 Task: Look for space in Tulsīpur, India from 5th July, 2023 to 11th July, 2023 for 2 adults in price range Rs.8000 to Rs.16000. Place can be entire place with 2 bedrooms having 2 beds and 1 bathroom. Property type can be house, flat, guest house. Booking option can be shelf check-in. Required host language is English.
Action: Mouse moved to (404, 73)
Screenshot: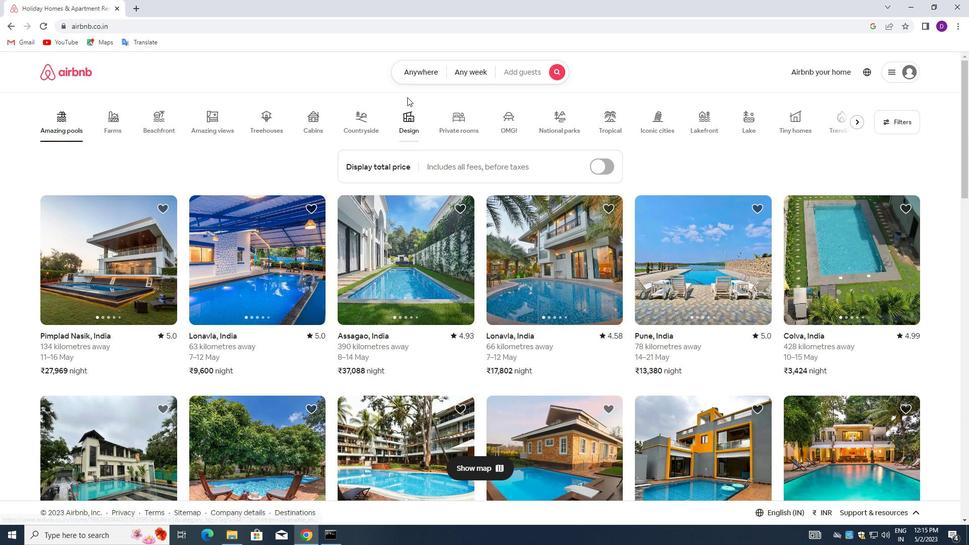 
Action: Mouse pressed left at (404, 73)
Screenshot: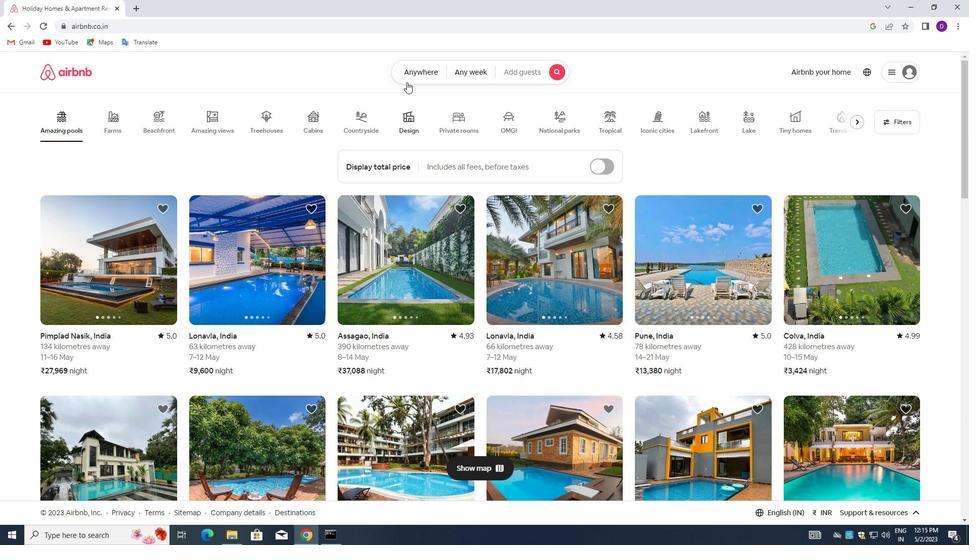 
Action: Mouse moved to (322, 113)
Screenshot: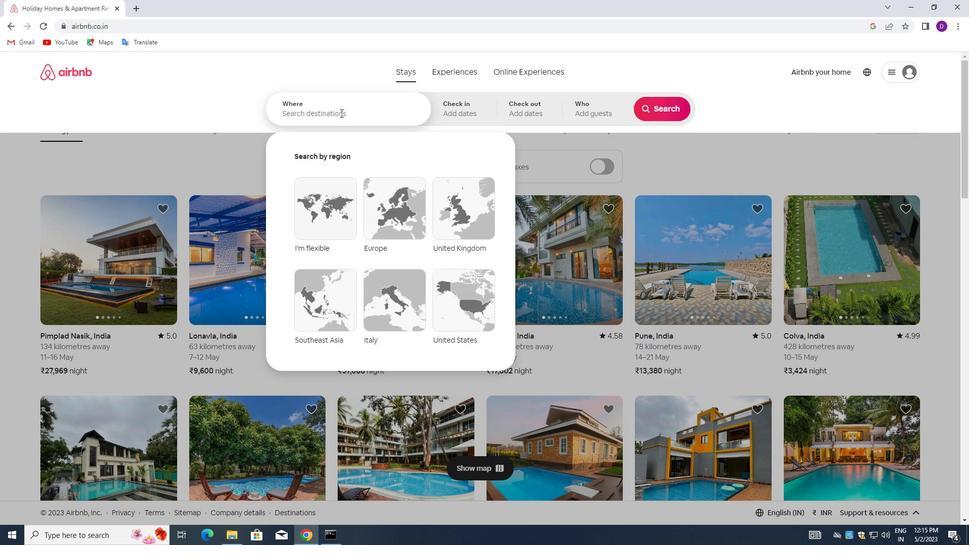 
Action: Mouse pressed left at (322, 113)
Screenshot: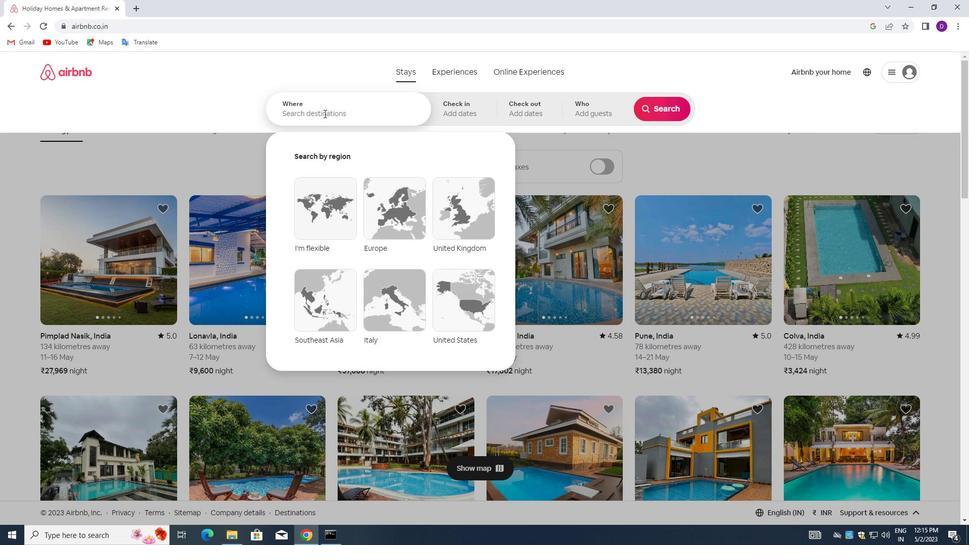 
Action: Key pressed <Key.shift_r>Tulsipur,<Key.space><Key.shift>INDIA<Key.enter>
Screenshot: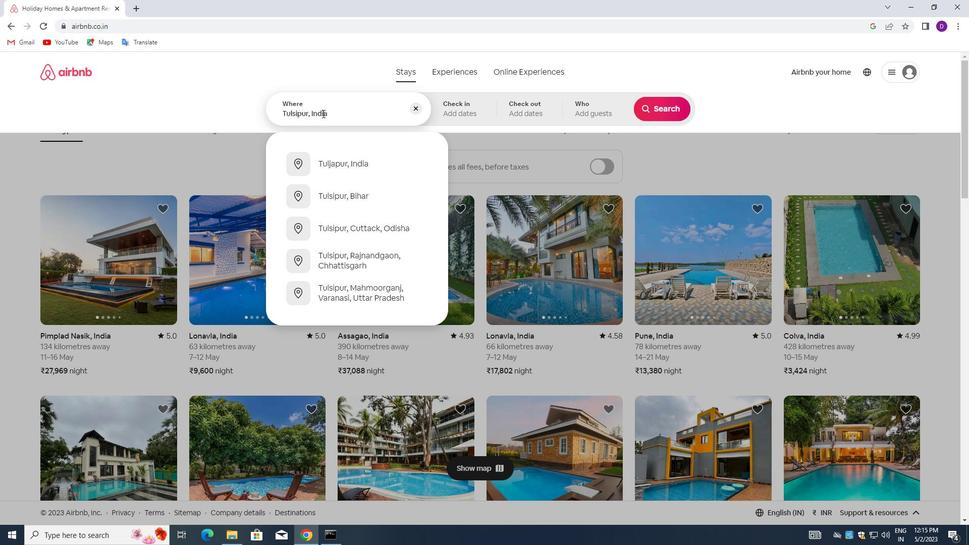 
Action: Mouse moved to (665, 192)
Screenshot: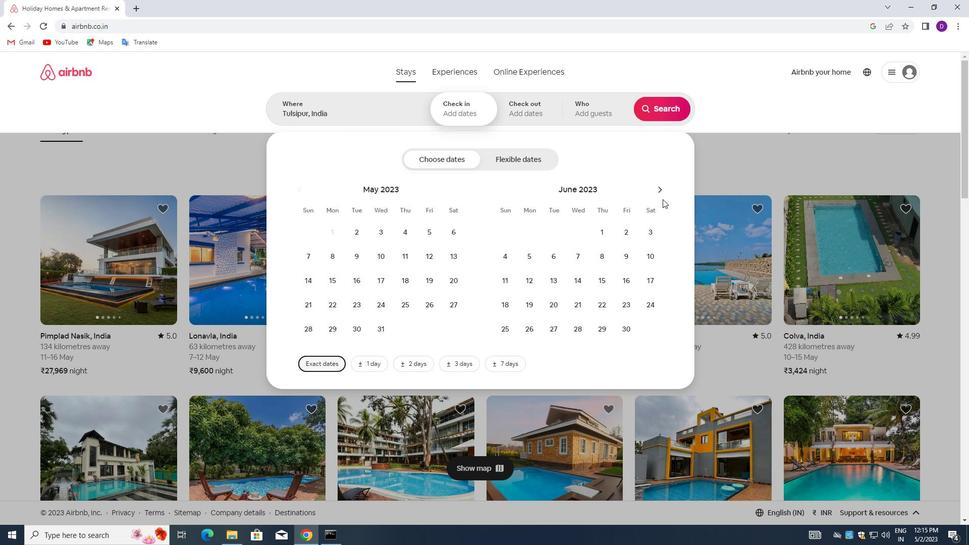 
Action: Mouse pressed left at (665, 192)
Screenshot: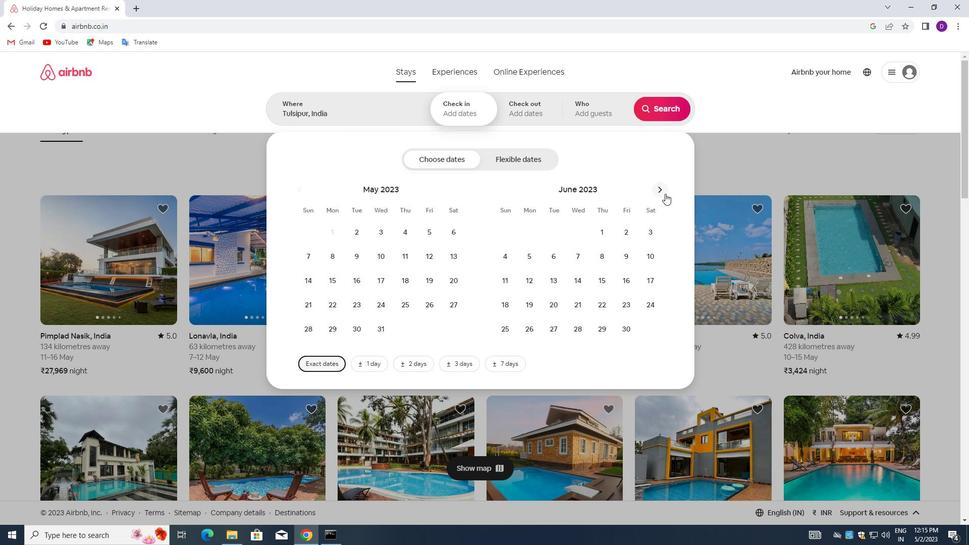
Action: Mouse moved to (582, 253)
Screenshot: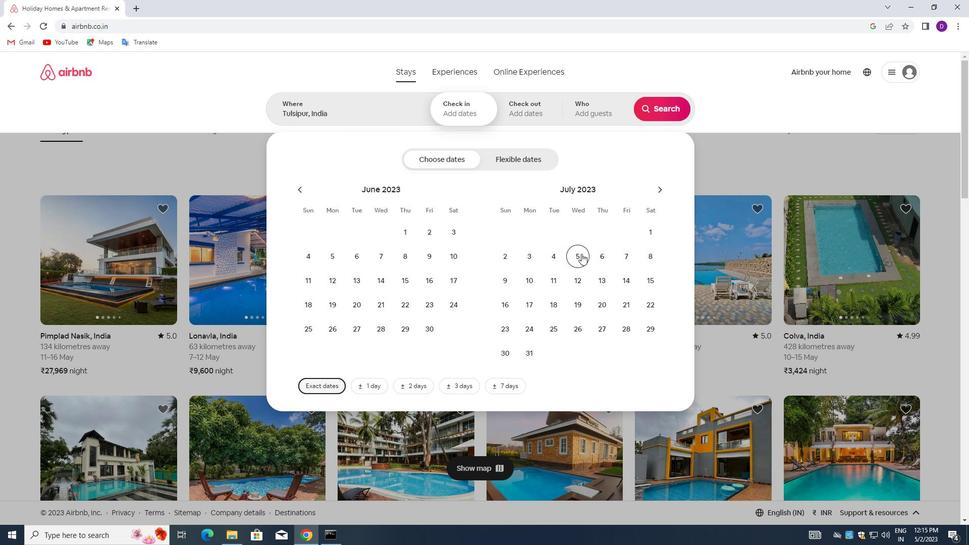 
Action: Mouse pressed left at (582, 253)
Screenshot: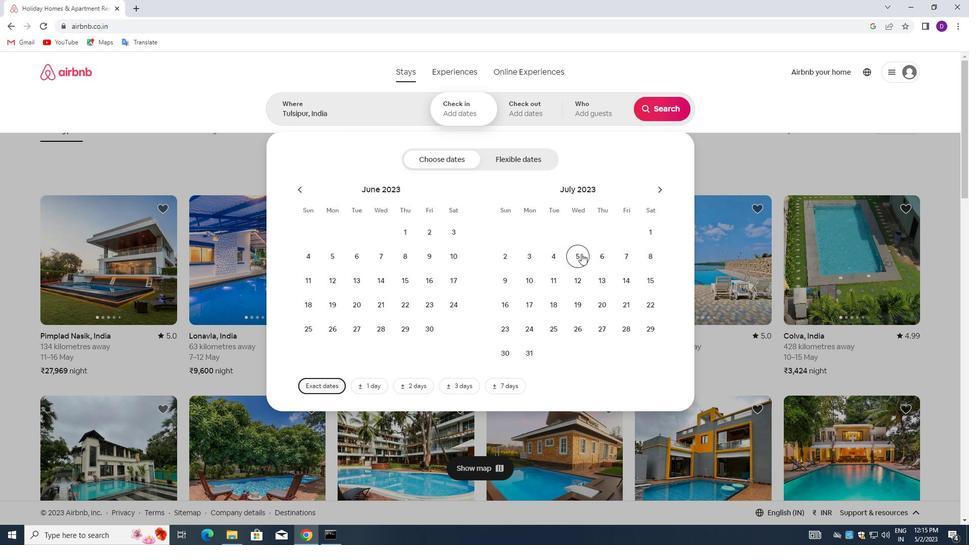 
Action: Mouse moved to (552, 281)
Screenshot: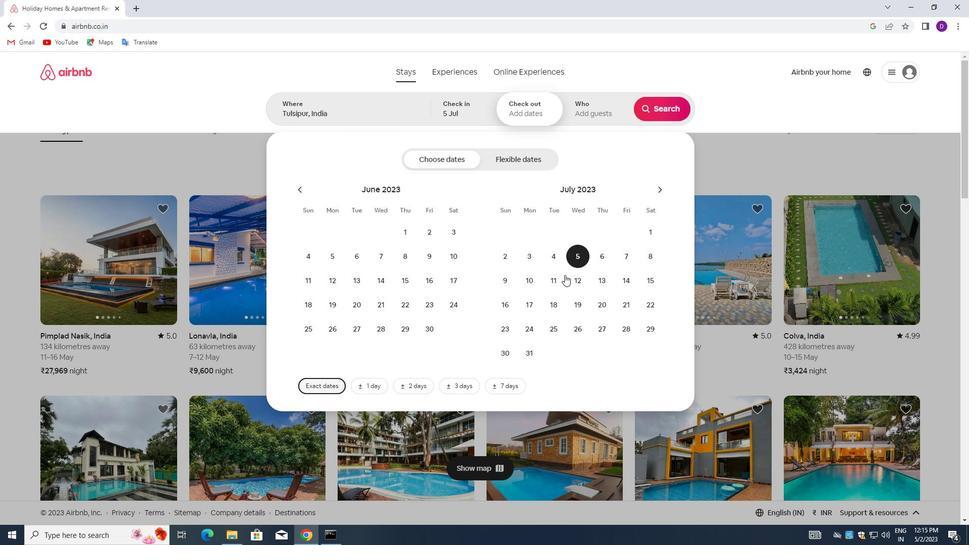 
Action: Mouse pressed left at (552, 281)
Screenshot: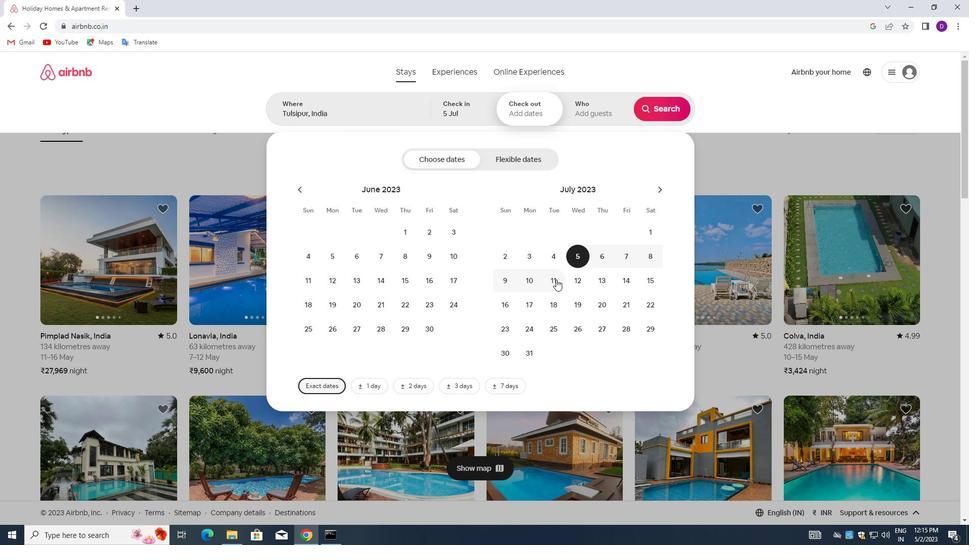 
Action: Mouse moved to (588, 111)
Screenshot: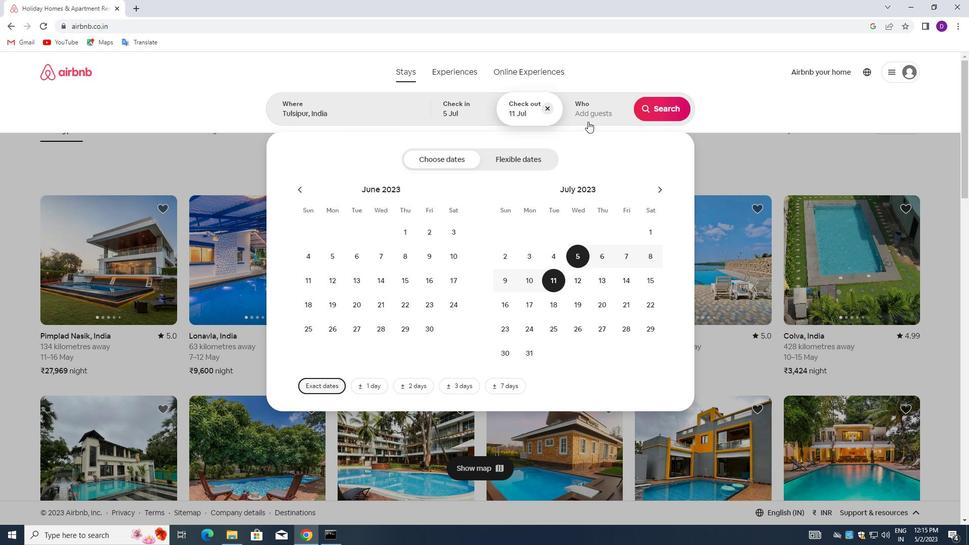 
Action: Mouse pressed left at (588, 111)
Screenshot: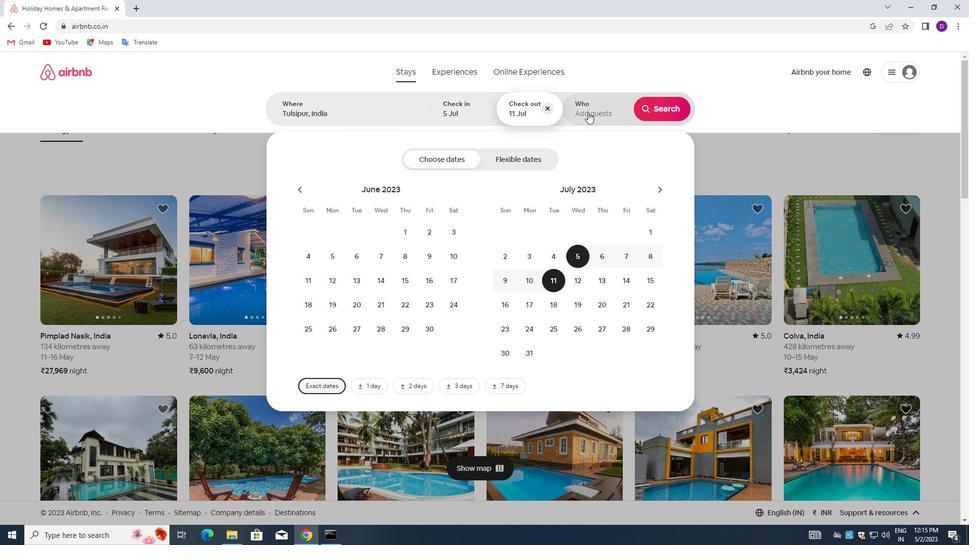 
Action: Mouse moved to (662, 162)
Screenshot: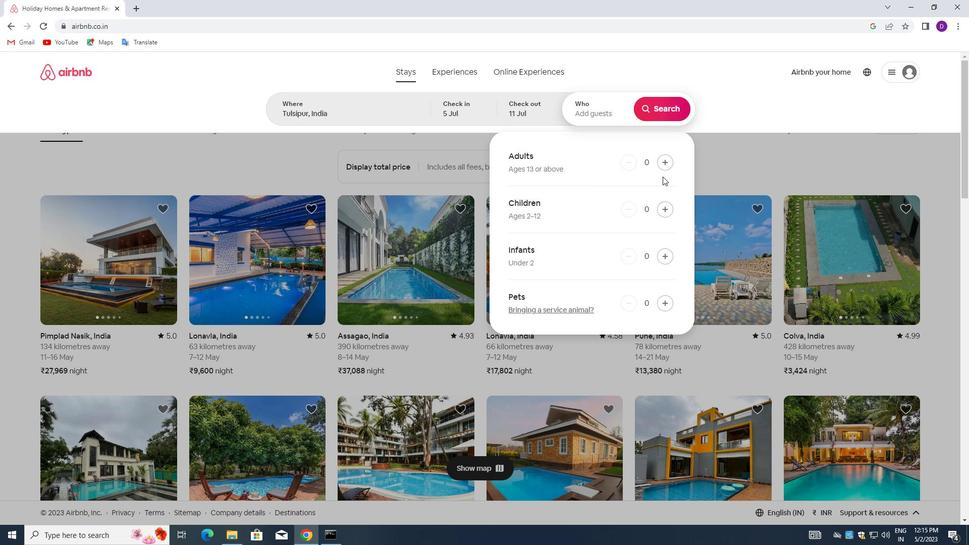 
Action: Mouse pressed left at (662, 162)
Screenshot: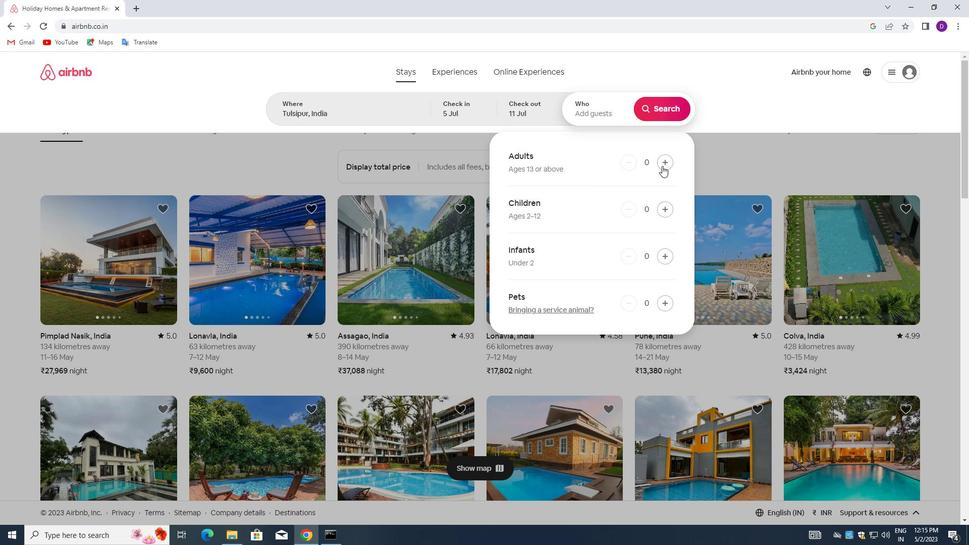 
Action: Mouse pressed left at (662, 162)
Screenshot: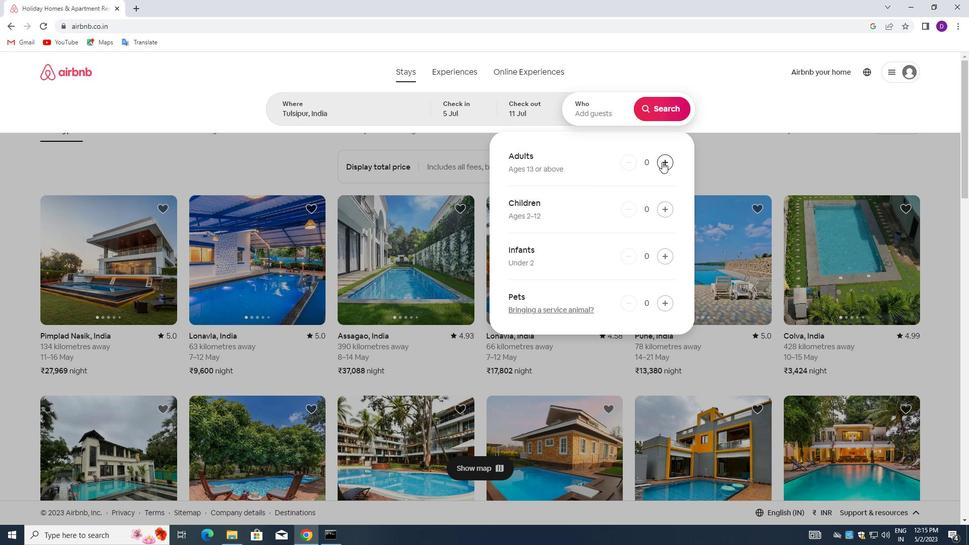 
Action: Mouse moved to (659, 110)
Screenshot: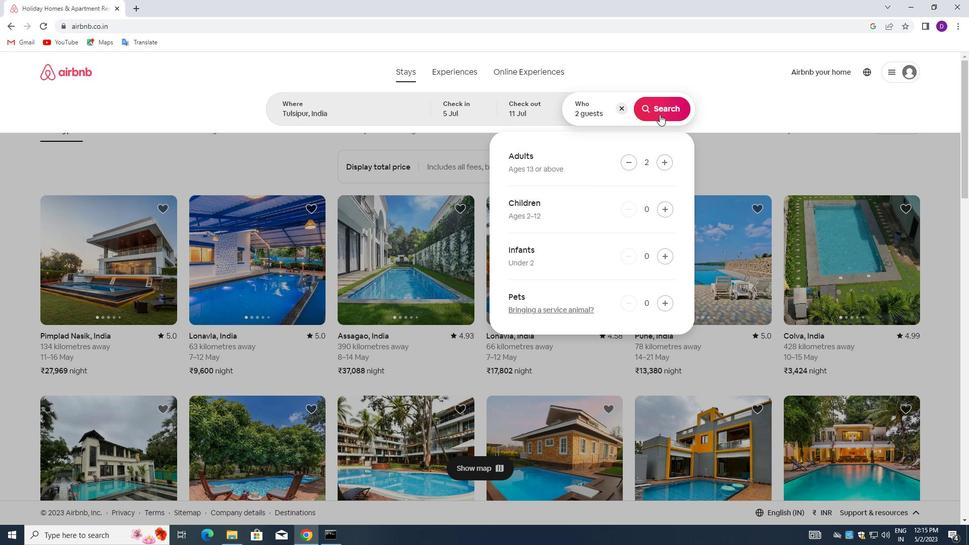 
Action: Mouse pressed left at (659, 110)
Screenshot: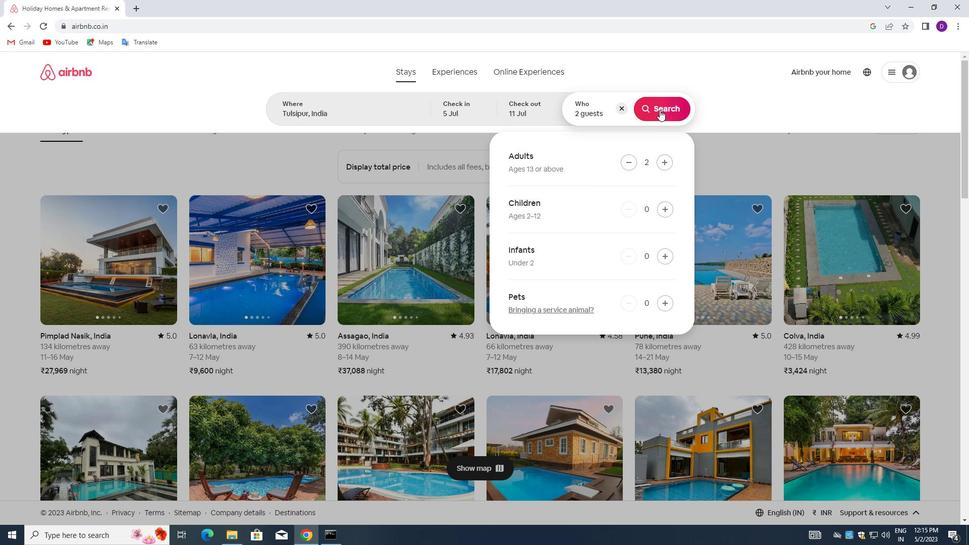
Action: Mouse moved to (913, 109)
Screenshot: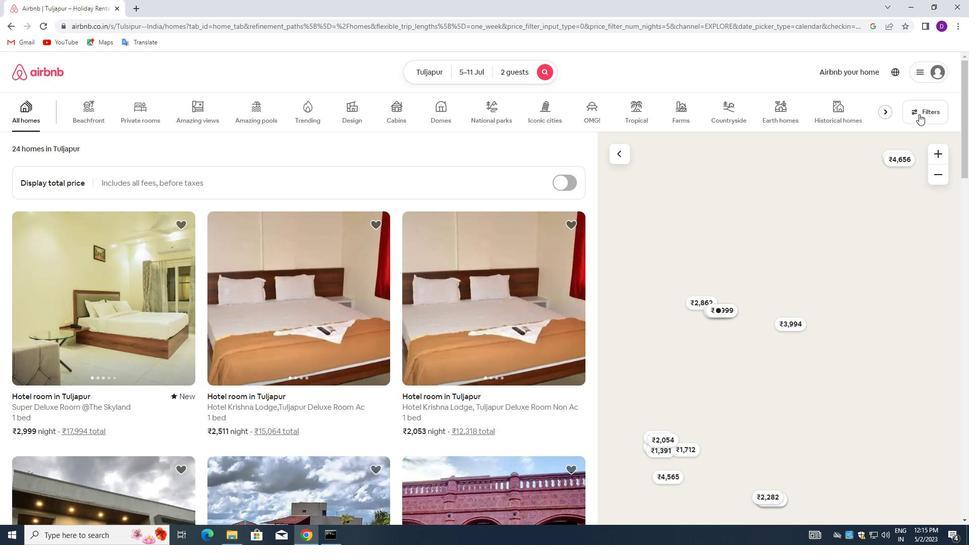
Action: Mouse pressed left at (913, 109)
Screenshot: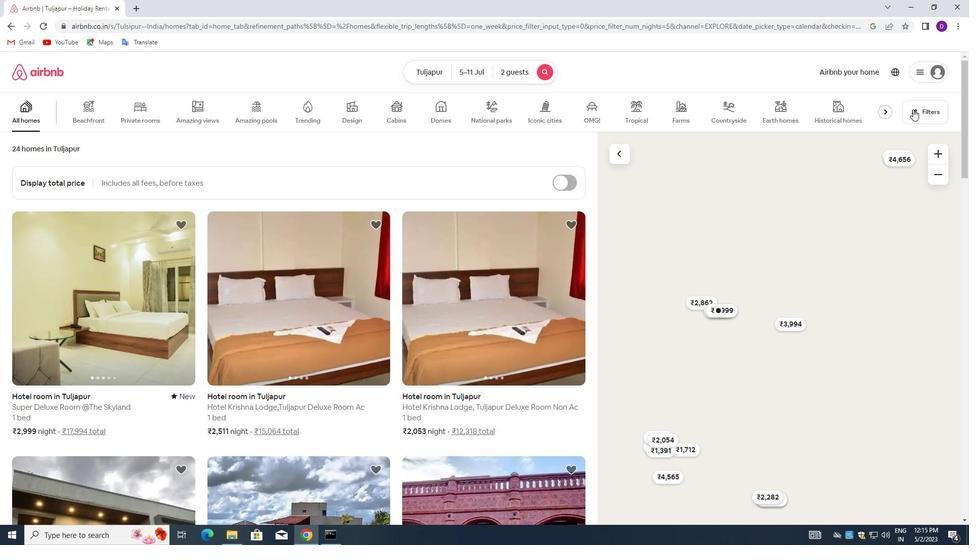 
Action: Mouse moved to (345, 242)
Screenshot: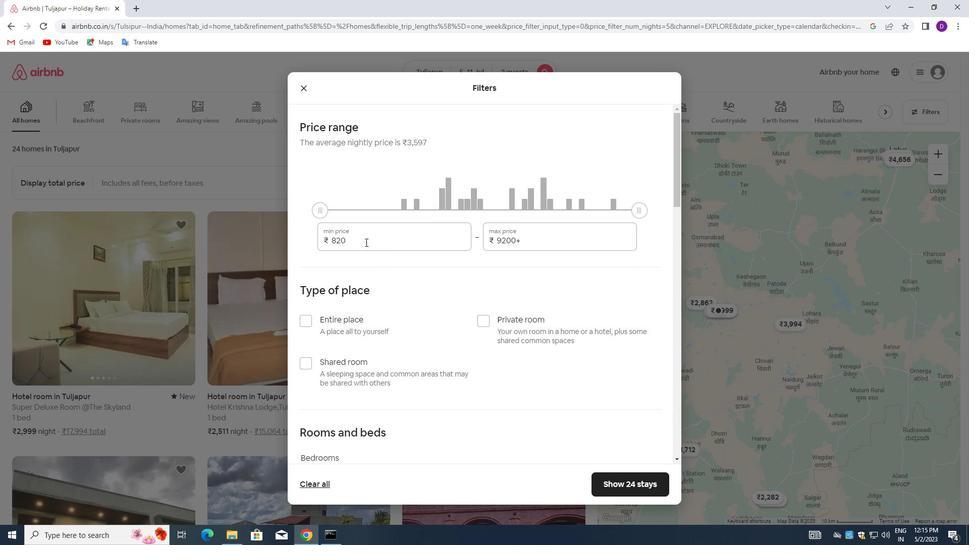
Action: Mouse pressed left at (345, 242)
Screenshot: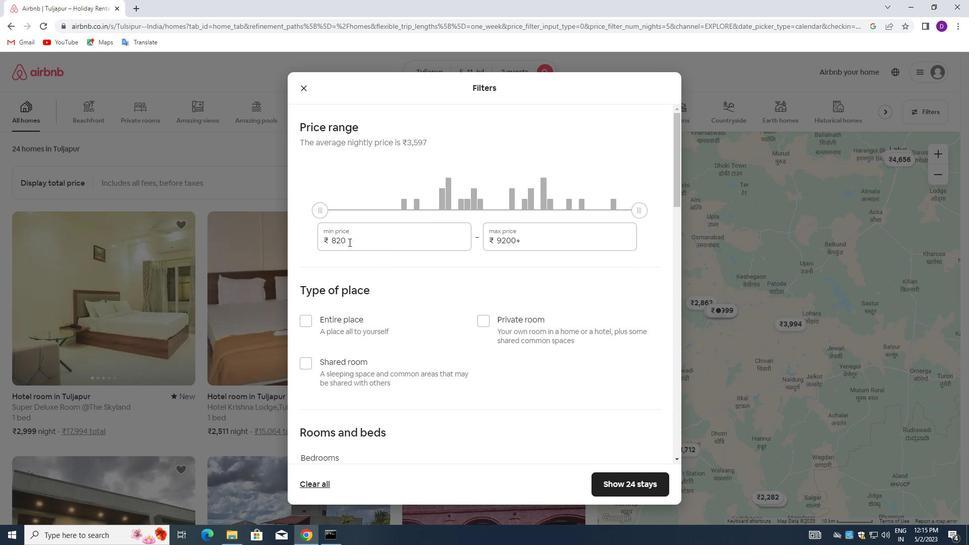 
Action: Mouse pressed left at (345, 242)
Screenshot: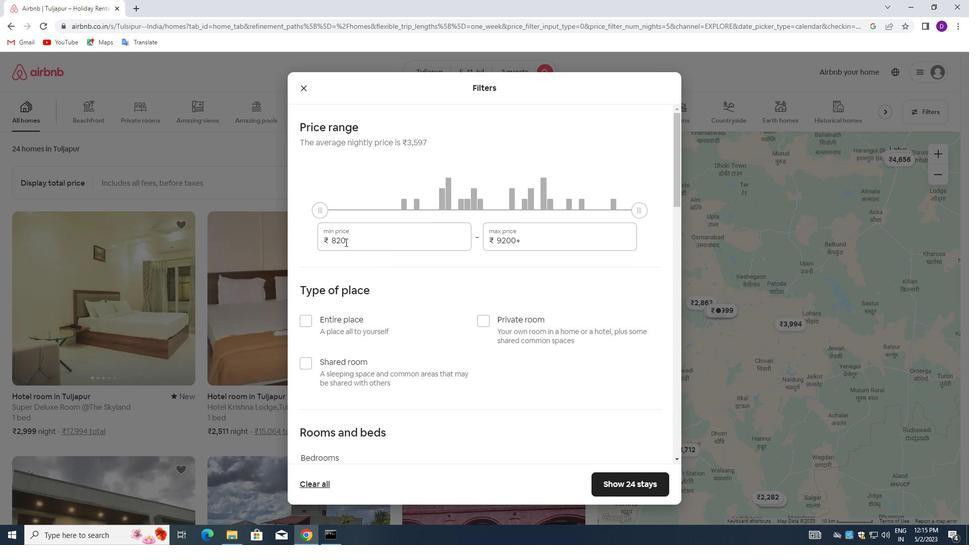 
Action: Key pressed 8000<Key.tab>16000
Screenshot: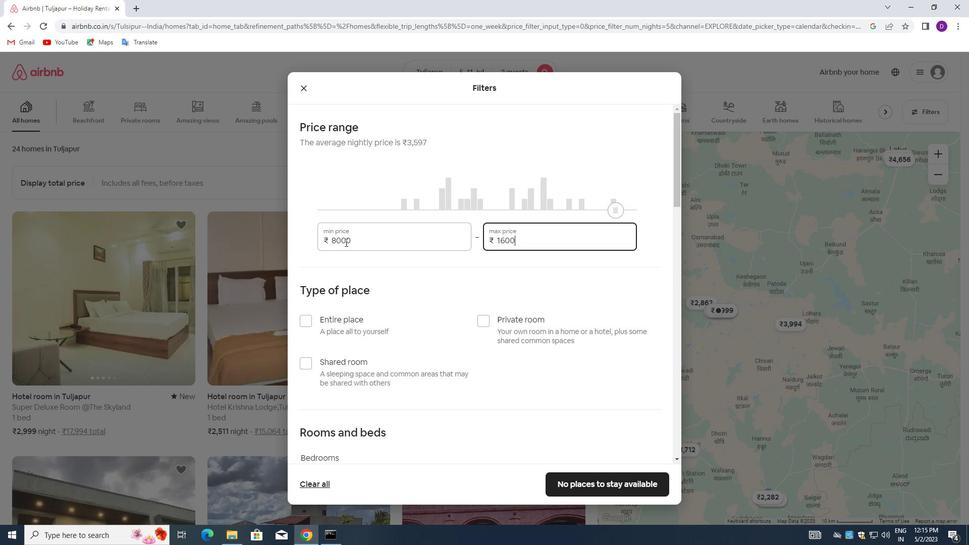
Action: Mouse moved to (446, 308)
Screenshot: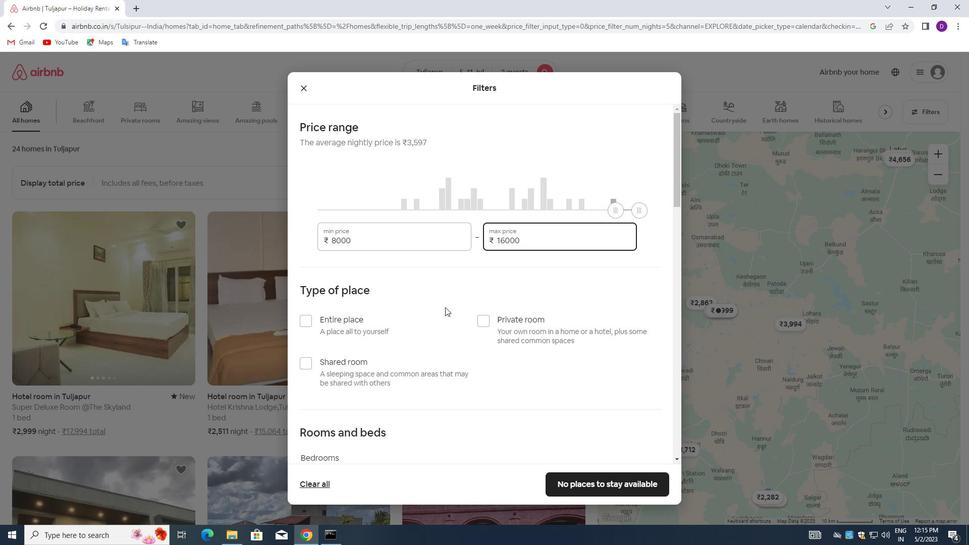 
Action: Mouse scrolled (446, 307) with delta (0, 0)
Screenshot: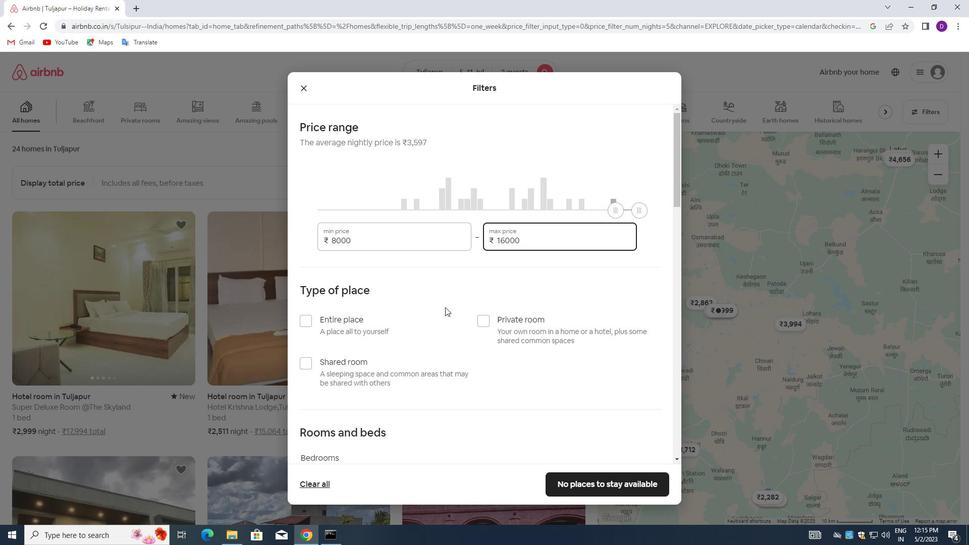 
Action: Mouse moved to (447, 310)
Screenshot: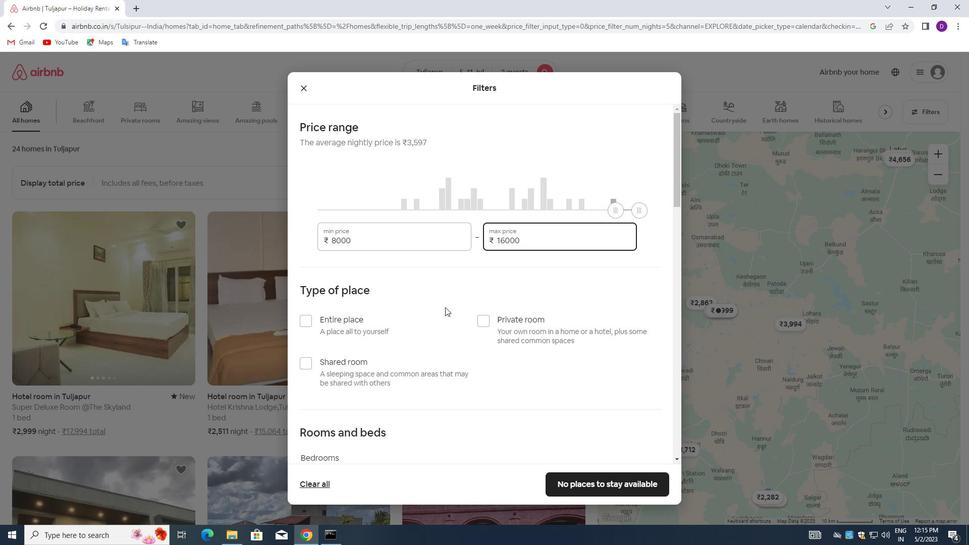
Action: Mouse scrolled (447, 309) with delta (0, 0)
Screenshot: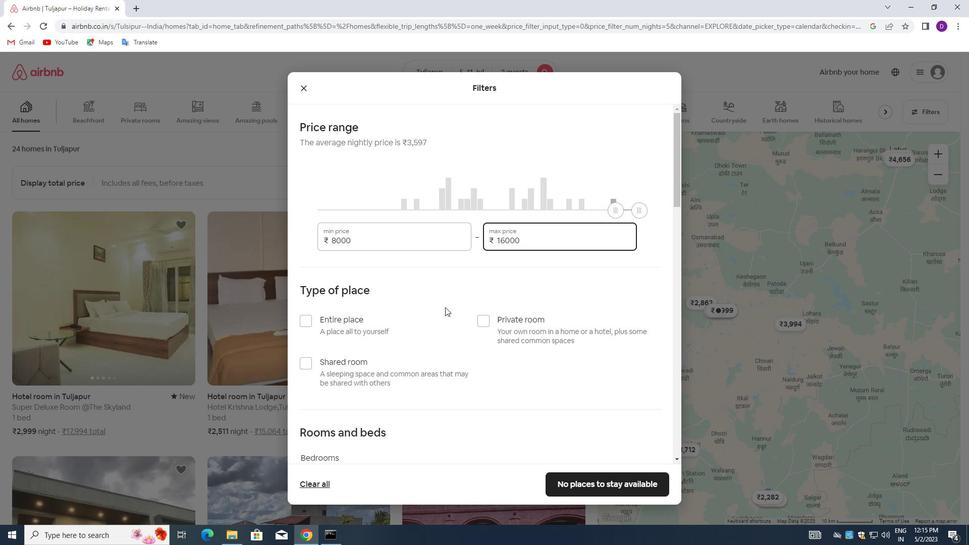 
Action: Mouse moved to (307, 221)
Screenshot: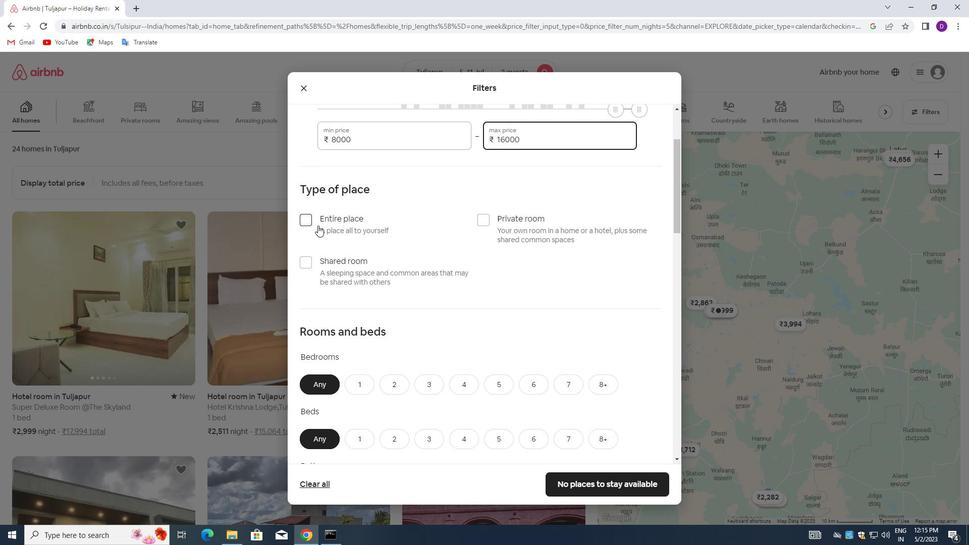 
Action: Mouse pressed left at (307, 221)
Screenshot: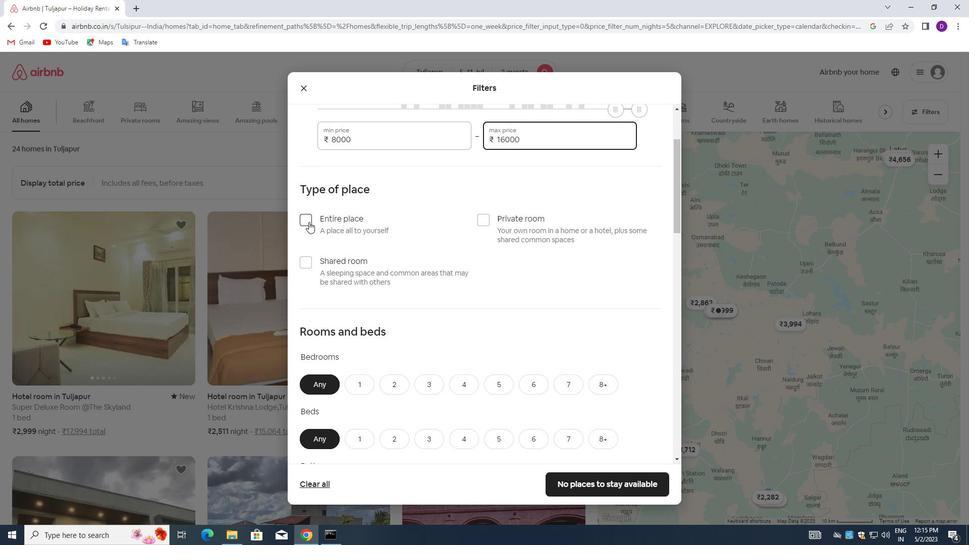 
Action: Mouse moved to (428, 261)
Screenshot: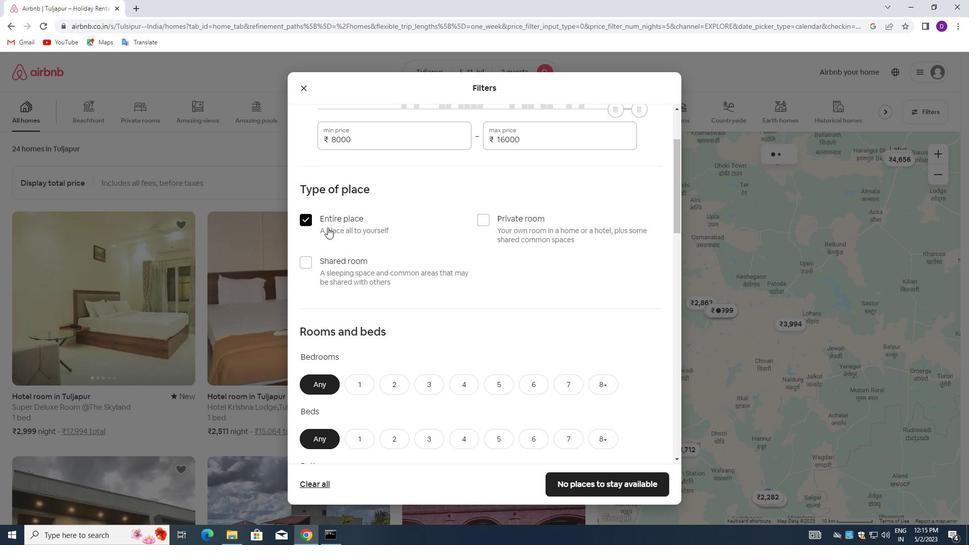 
Action: Mouse scrolled (428, 261) with delta (0, 0)
Screenshot: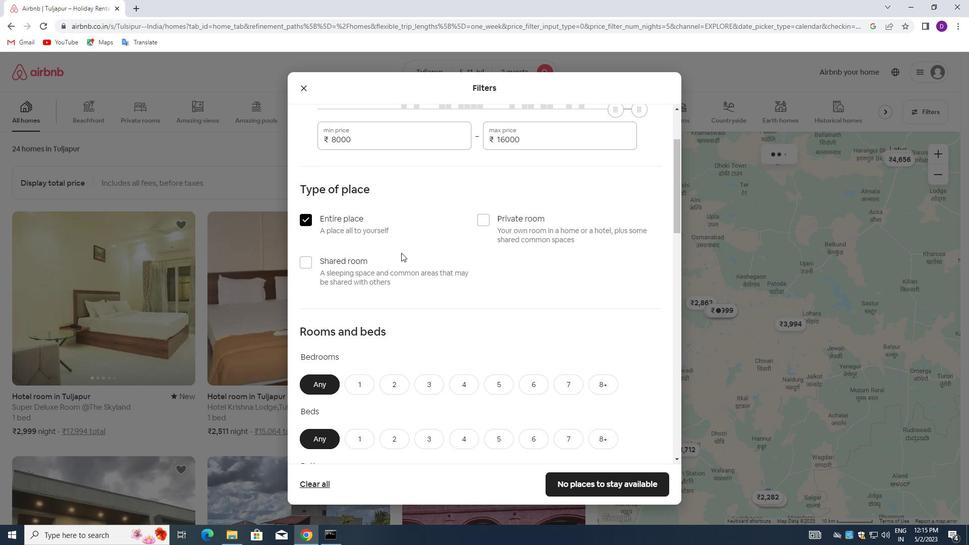 
Action: Mouse moved to (428, 263)
Screenshot: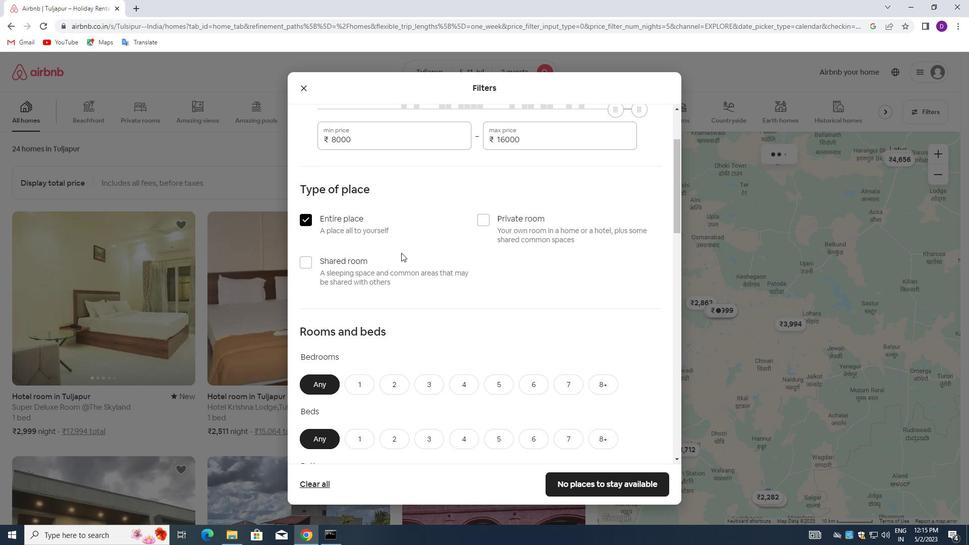 
Action: Mouse scrolled (428, 262) with delta (0, 0)
Screenshot: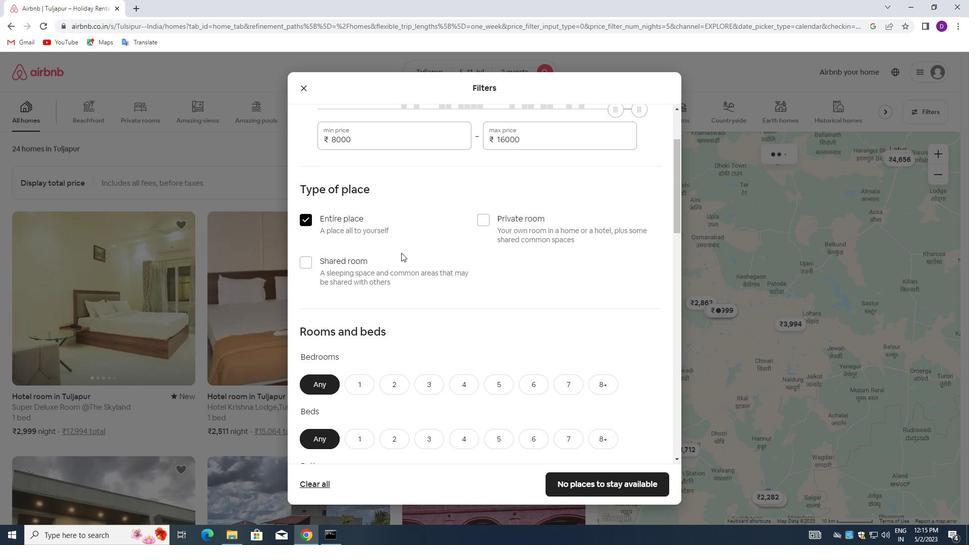 
Action: Mouse moved to (428, 263)
Screenshot: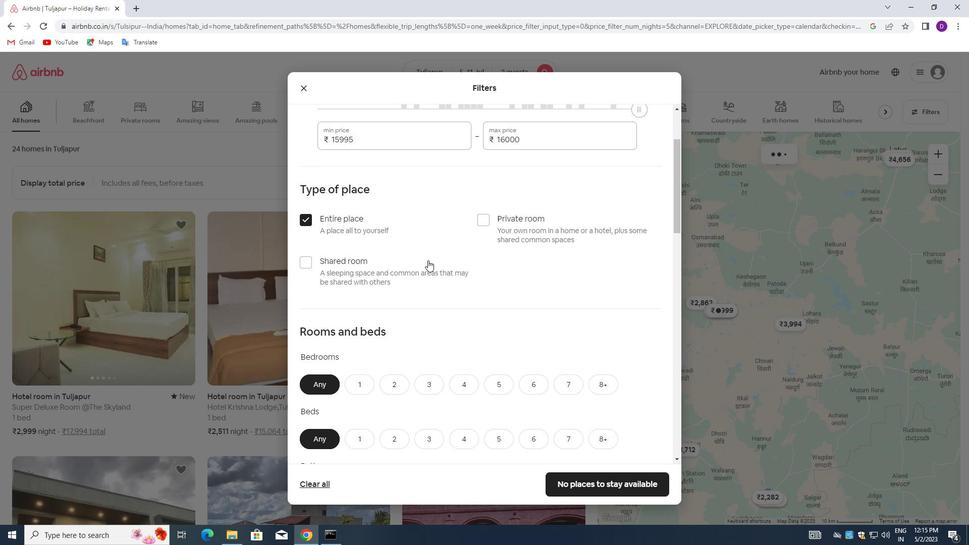 
Action: Mouse scrolled (428, 263) with delta (0, 0)
Screenshot: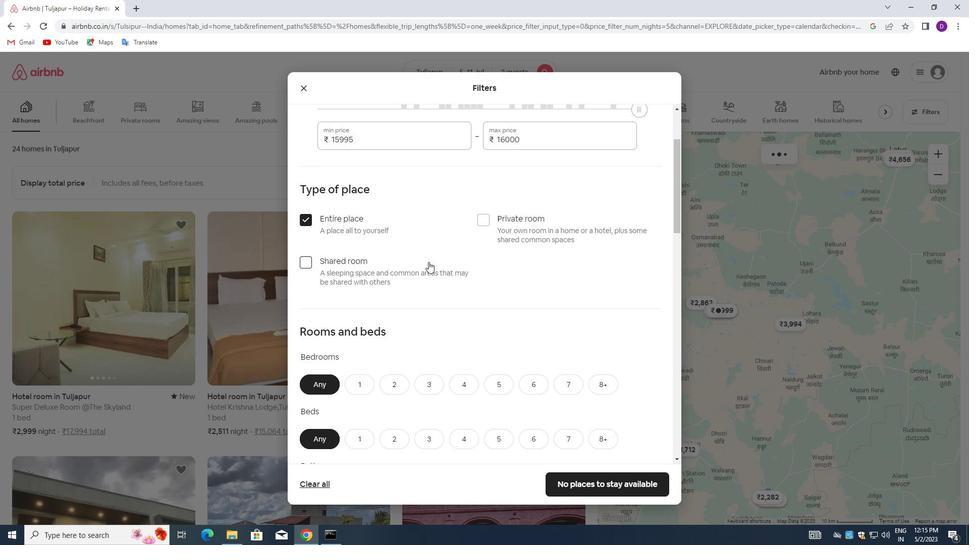 
Action: Mouse moved to (392, 236)
Screenshot: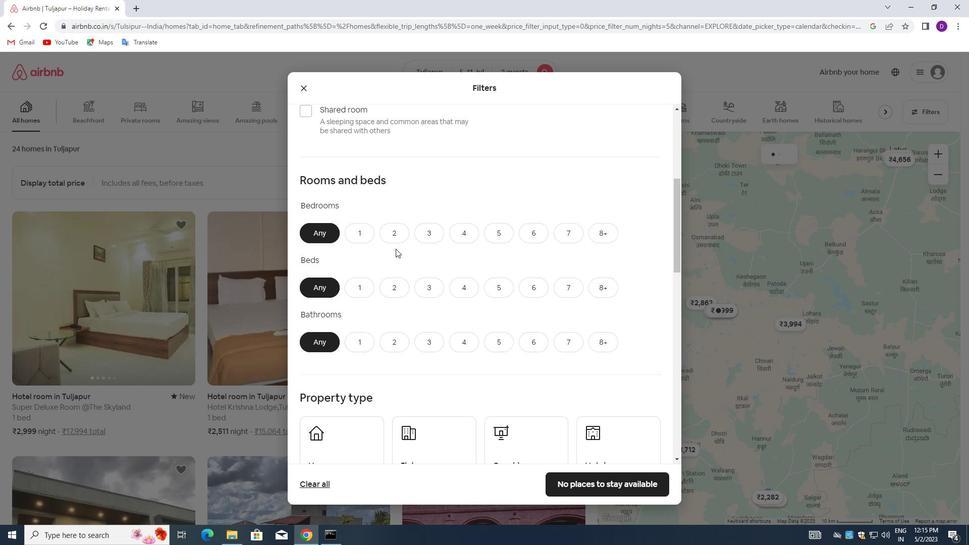 
Action: Mouse pressed left at (392, 236)
Screenshot: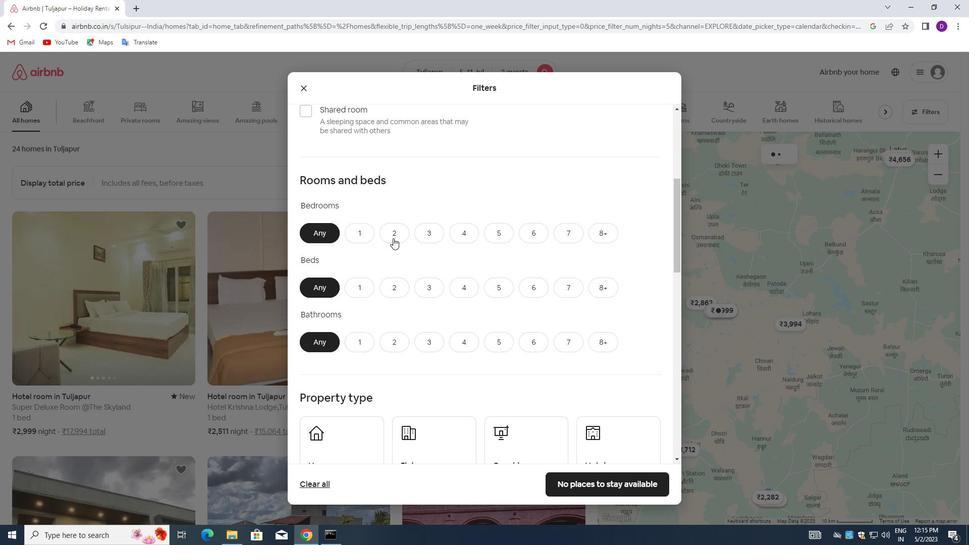 
Action: Mouse moved to (399, 283)
Screenshot: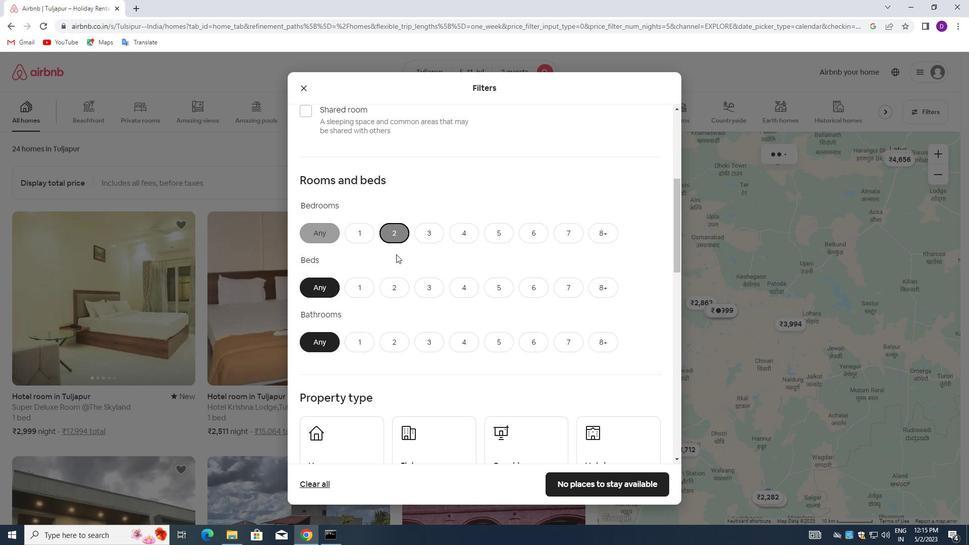 
Action: Mouse pressed left at (399, 283)
Screenshot: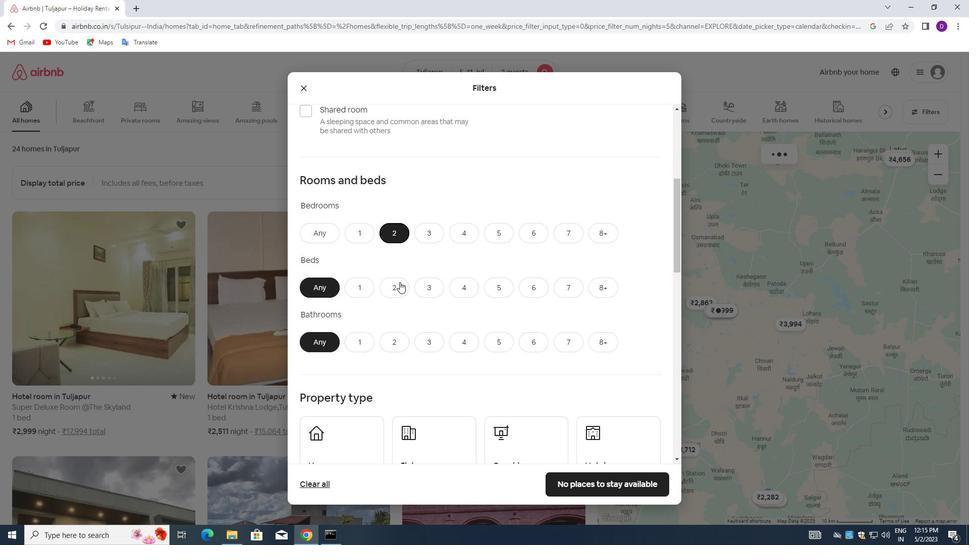 
Action: Mouse moved to (363, 341)
Screenshot: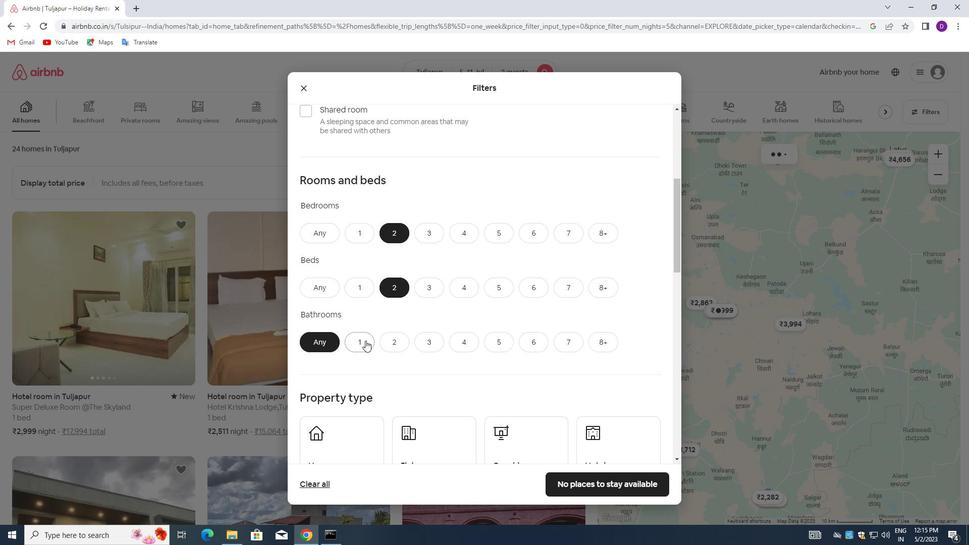
Action: Mouse pressed left at (363, 341)
Screenshot: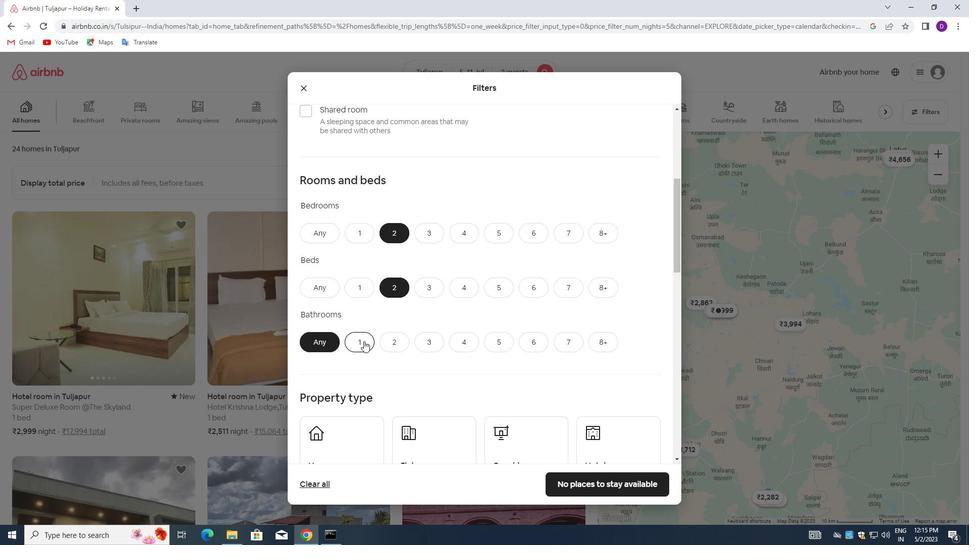 
Action: Mouse moved to (428, 301)
Screenshot: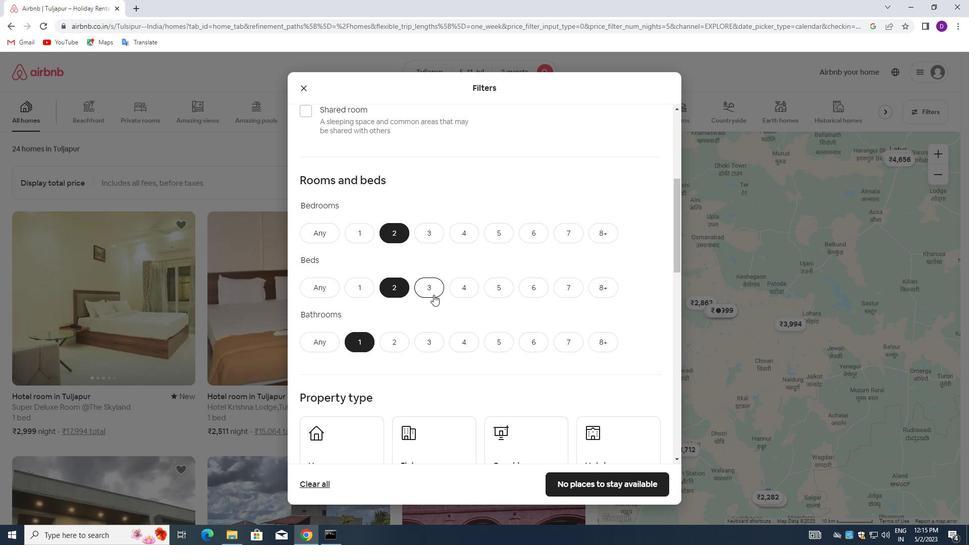 
Action: Mouse scrolled (428, 300) with delta (0, 0)
Screenshot: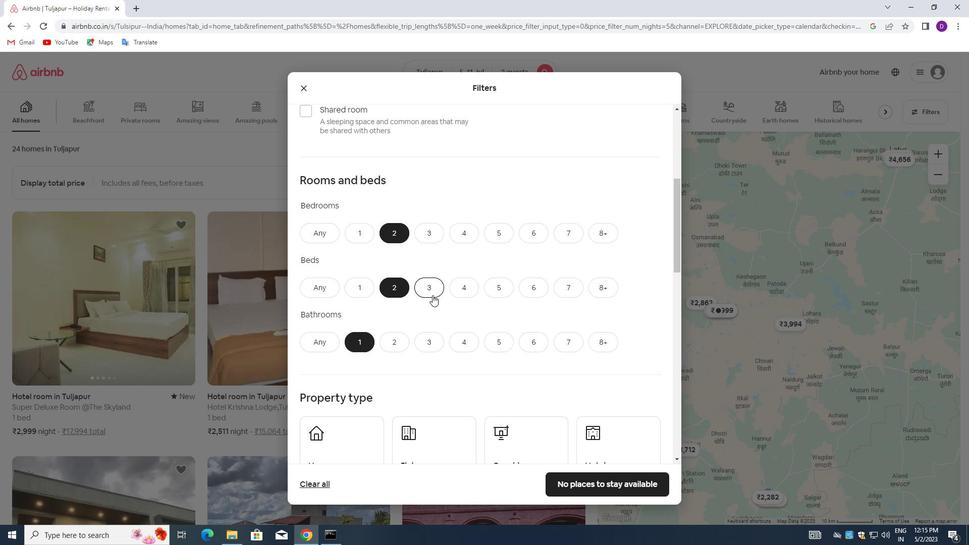 
Action: Mouse scrolled (428, 300) with delta (0, 0)
Screenshot: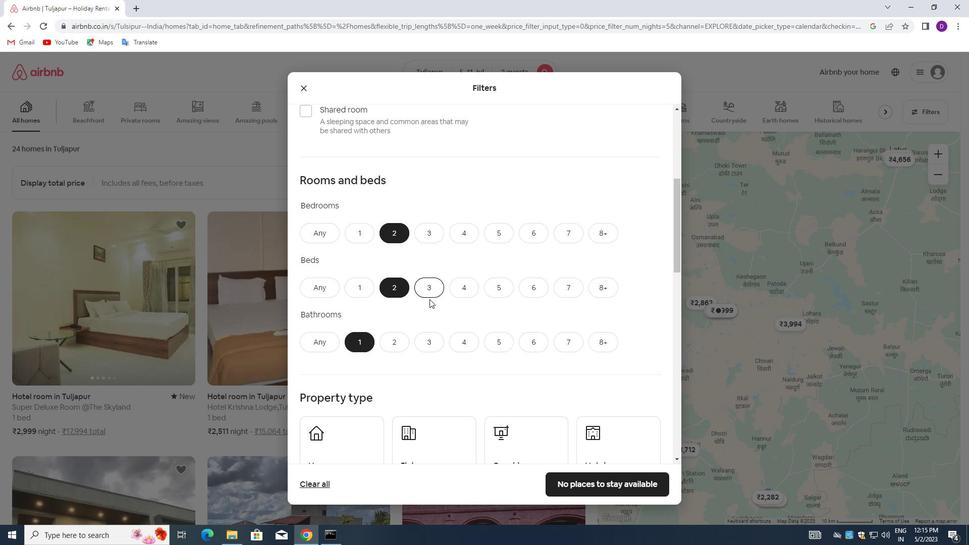 
Action: Mouse moved to (352, 324)
Screenshot: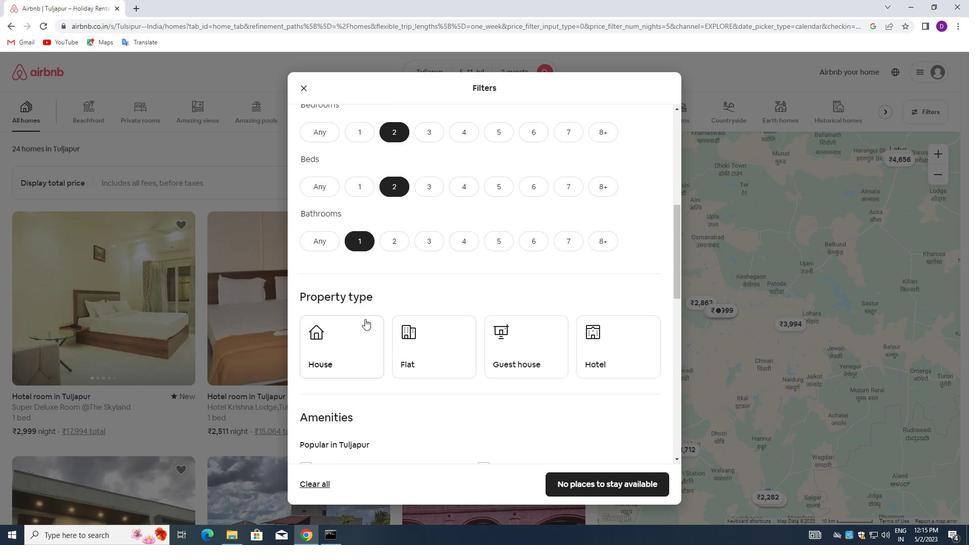 
Action: Mouse pressed left at (352, 324)
Screenshot: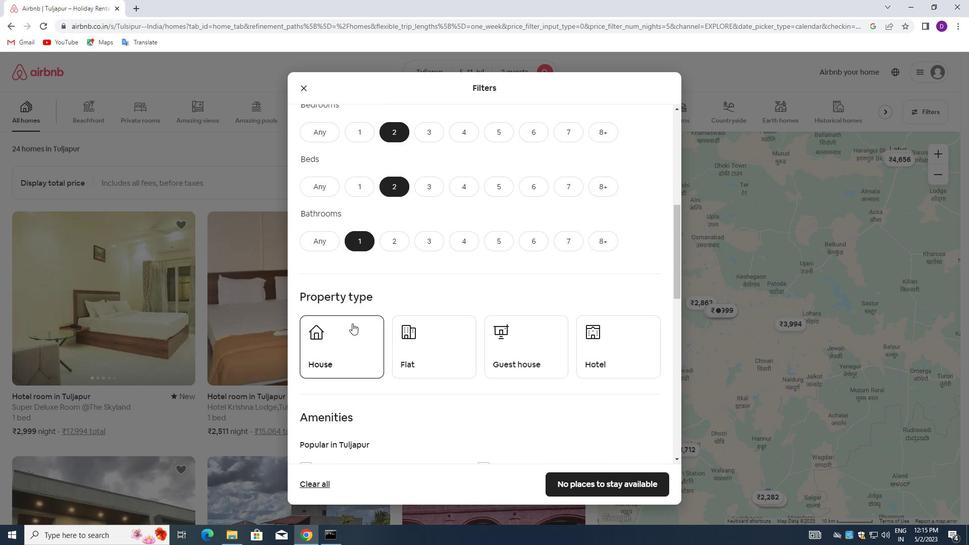 
Action: Mouse moved to (424, 341)
Screenshot: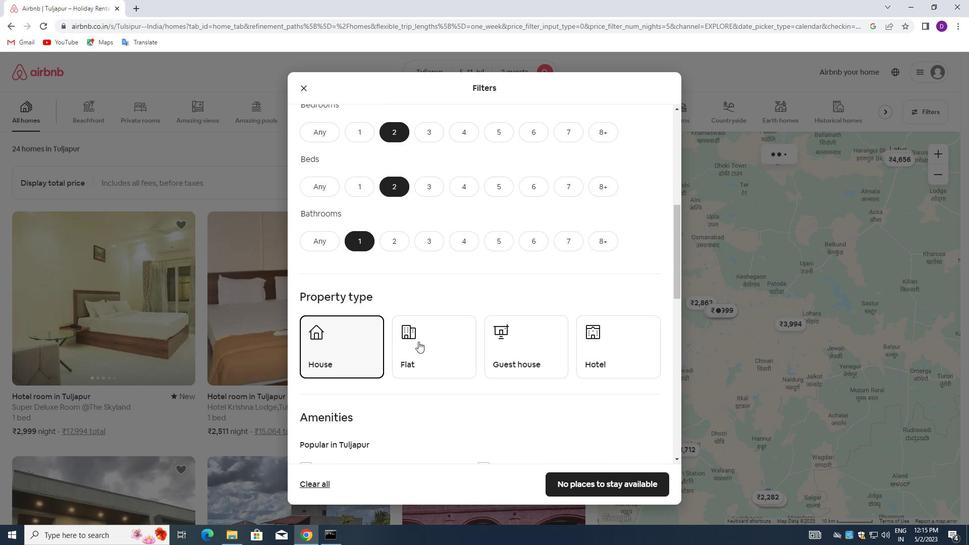 
Action: Mouse pressed left at (424, 341)
Screenshot: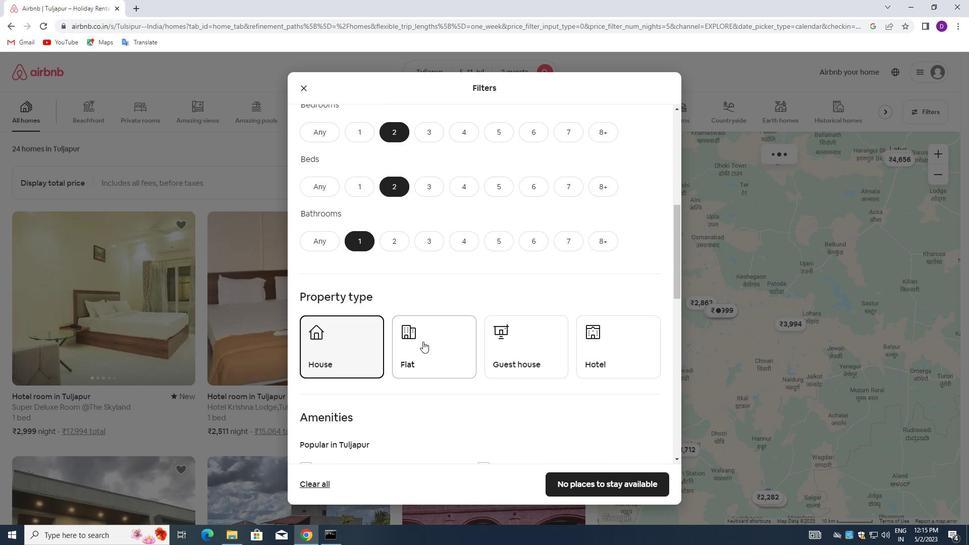 
Action: Mouse moved to (494, 340)
Screenshot: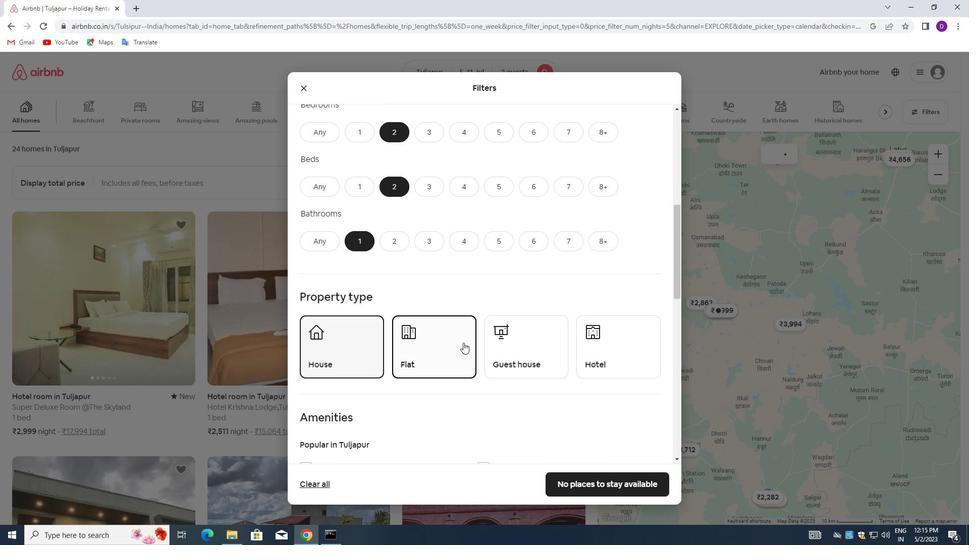 
Action: Mouse pressed left at (494, 340)
Screenshot: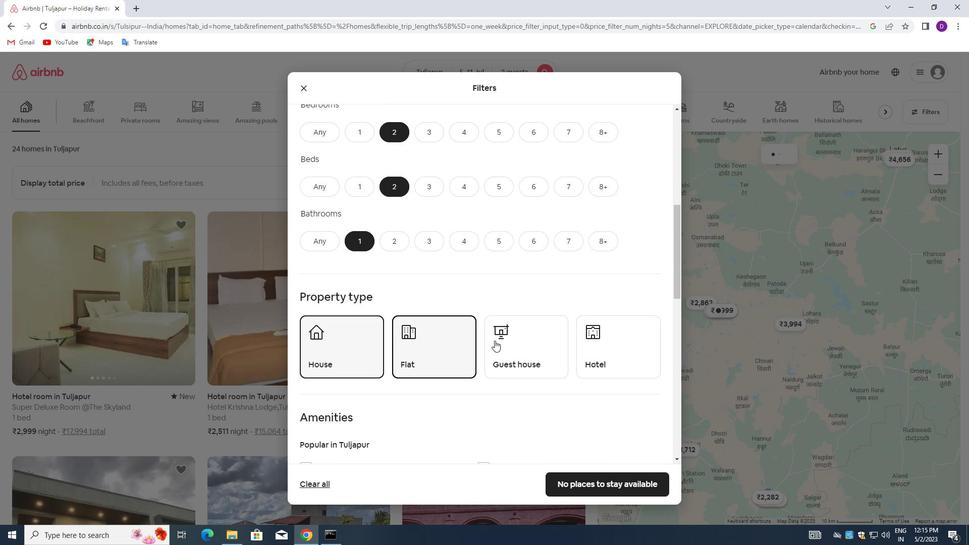 
Action: Mouse moved to (487, 297)
Screenshot: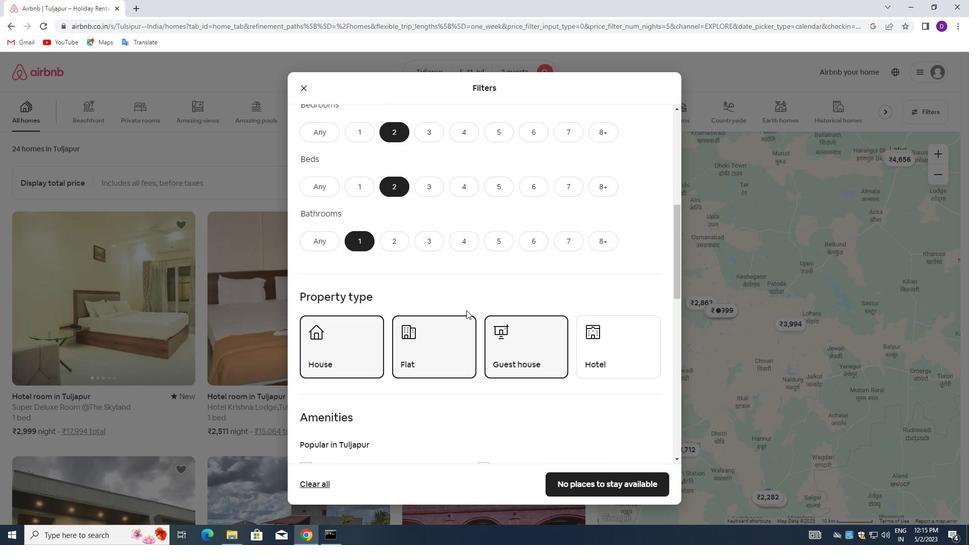 
Action: Mouse scrolled (487, 296) with delta (0, 0)
Screenshot: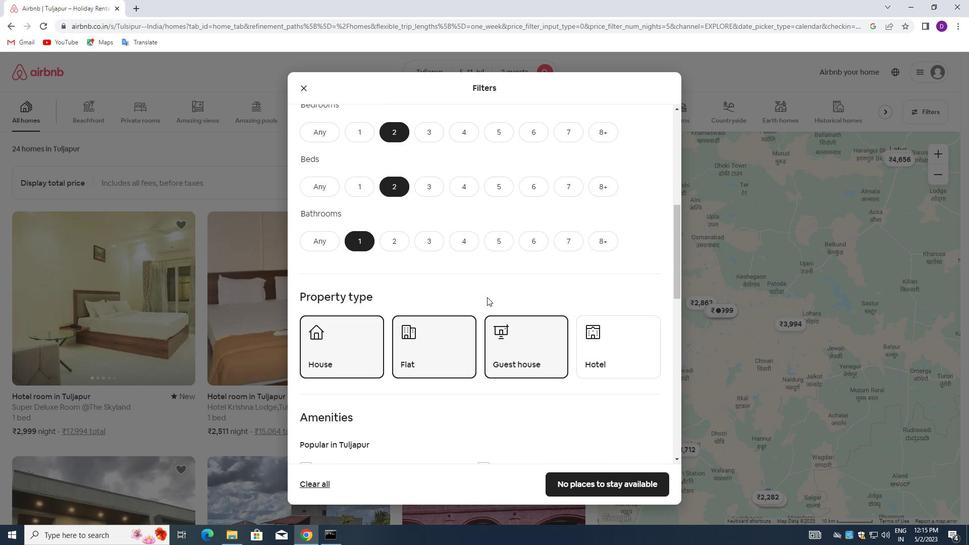 
Action: Mouse scrolled (487, 296) with delta (0, 0)
Screenshot: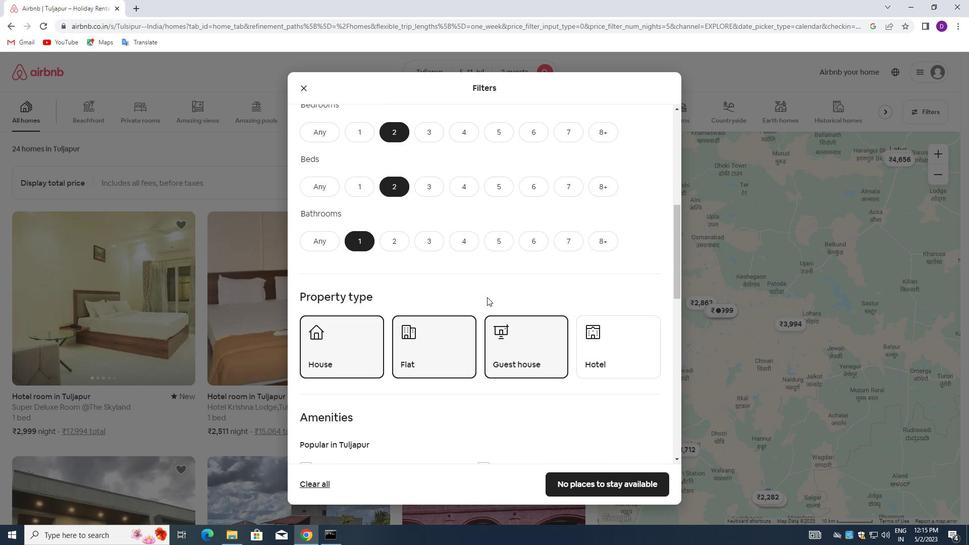 
Action: Mouse scrolled (487, 296) with delta (0, 0)
Screenshot: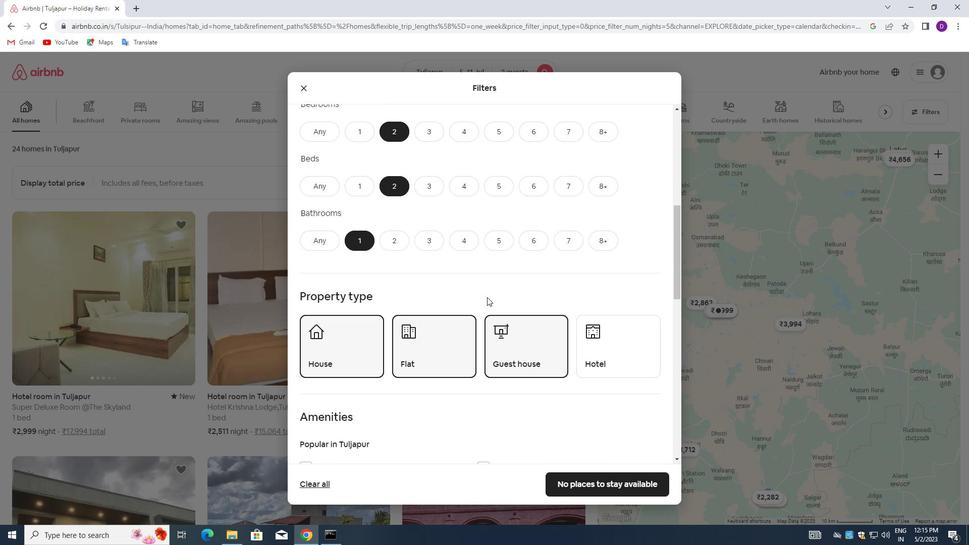
Action: Mouse scrolled (487, 296) with delta (0, 0)
Screenshot: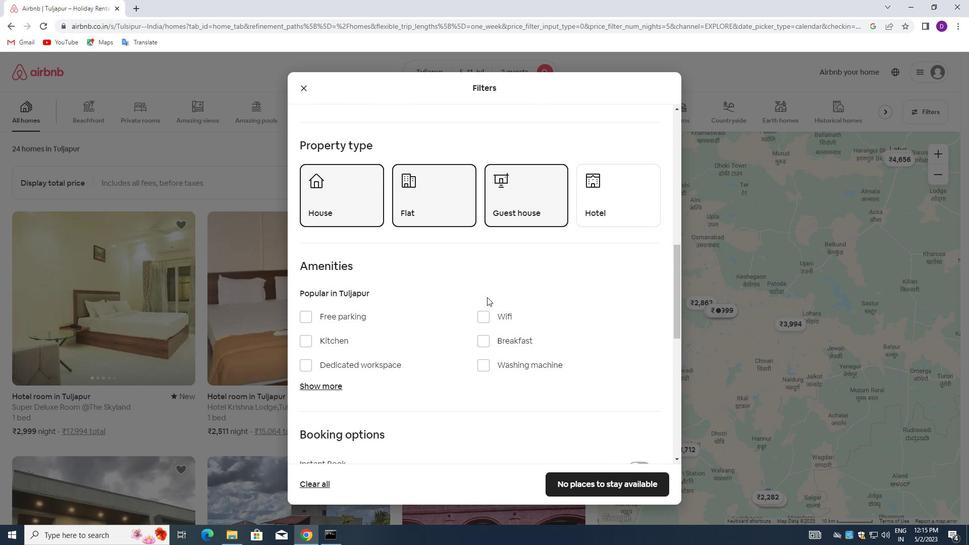 
Action: Mouse scrolled (487, 296) with delta (0, 0)
Screenshot: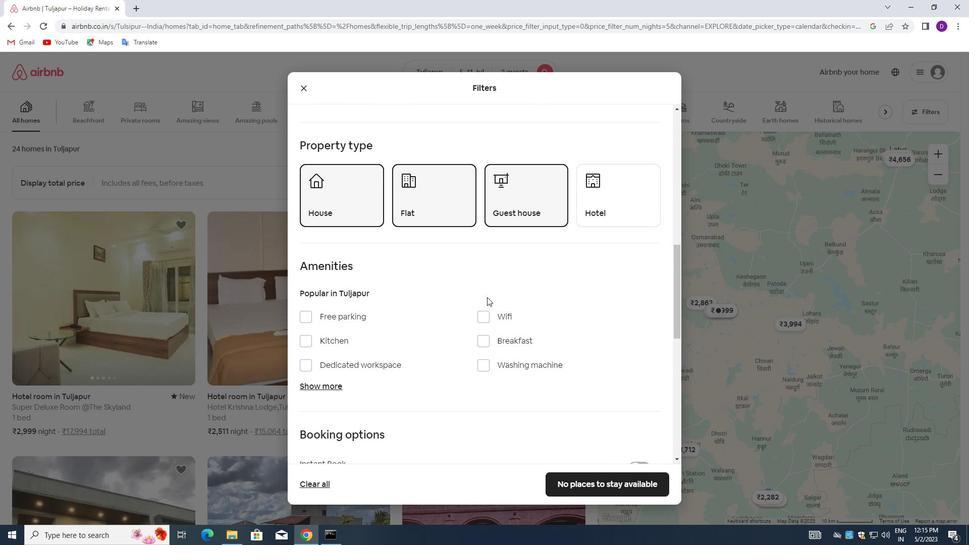 
Action: Mouse moved to (504, 329)
Screenshot: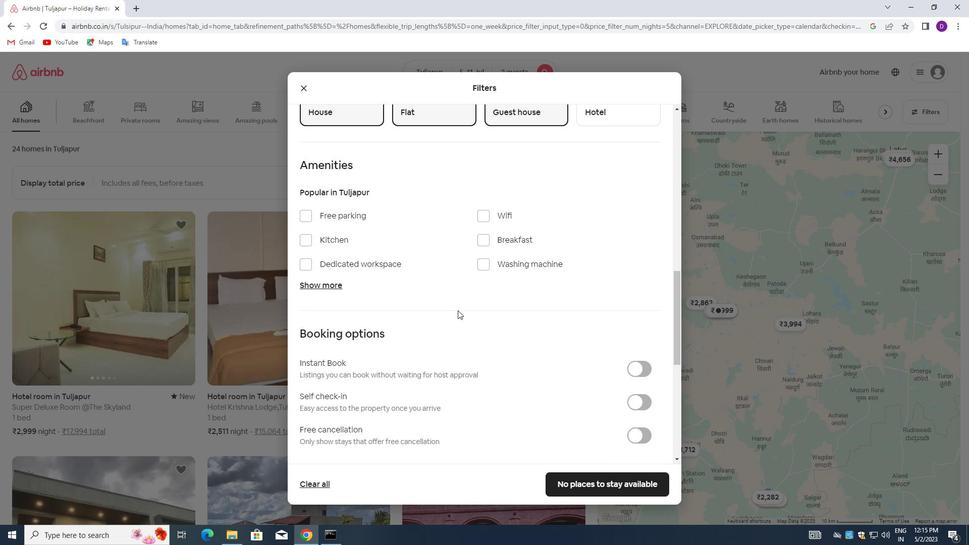
Action: Mouse scrolled (504, 329) with delta (0, 0)
Screenshot: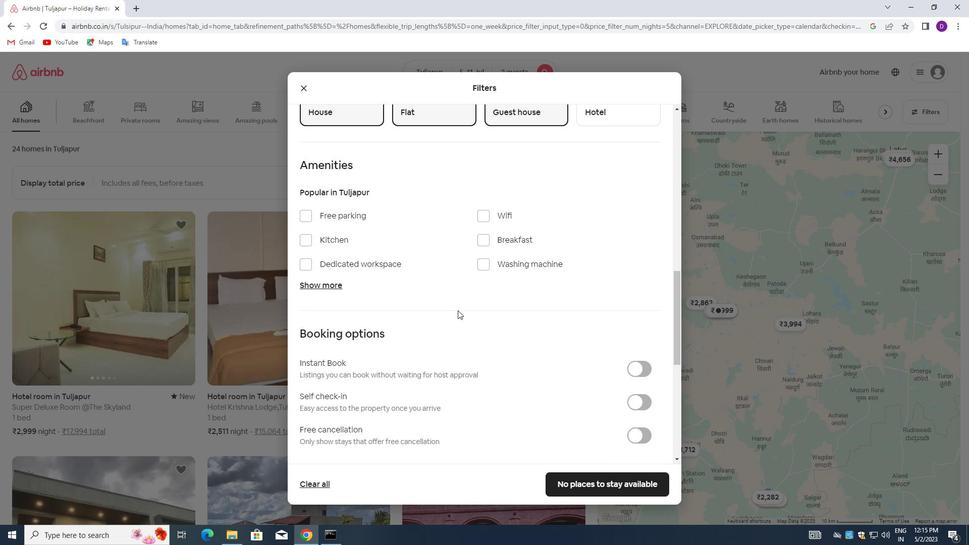 
Action: Mouse moved to (507, 331)
Screenshot: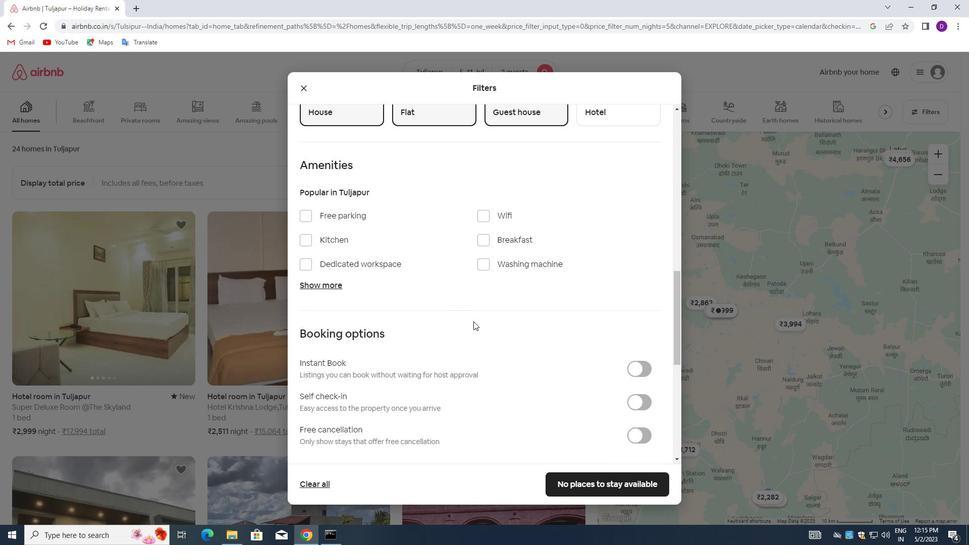 
Action: Mouse scrolled (507, 330) with delta (0, 0)
Screenshot: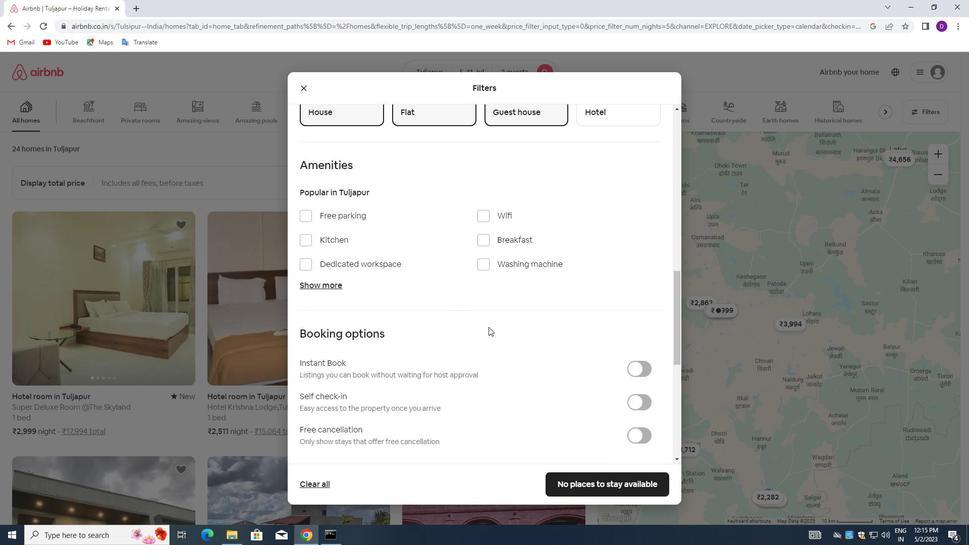 
Action: Mouse moved to (637, 303)
Screenshot: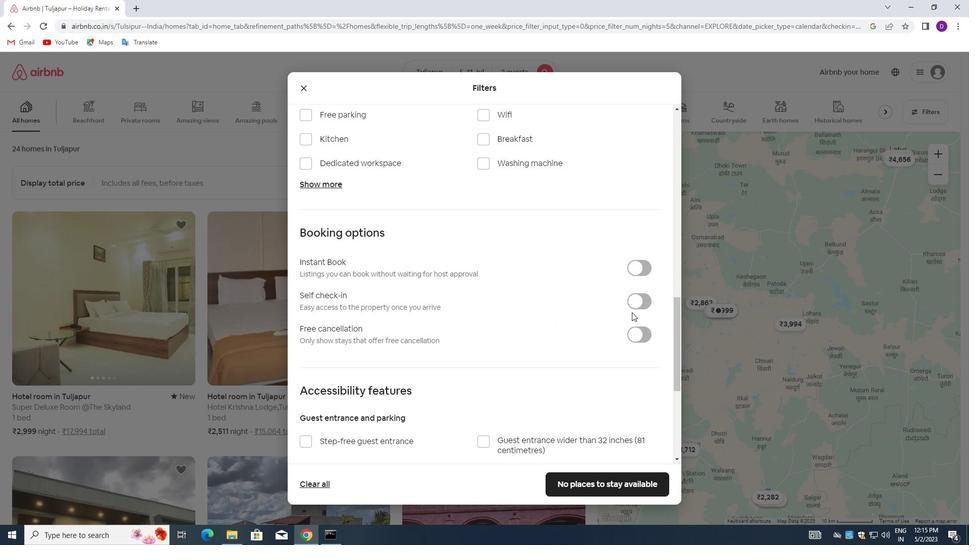 
Action: Mouse pressed left at (637, 303)
Screenshot: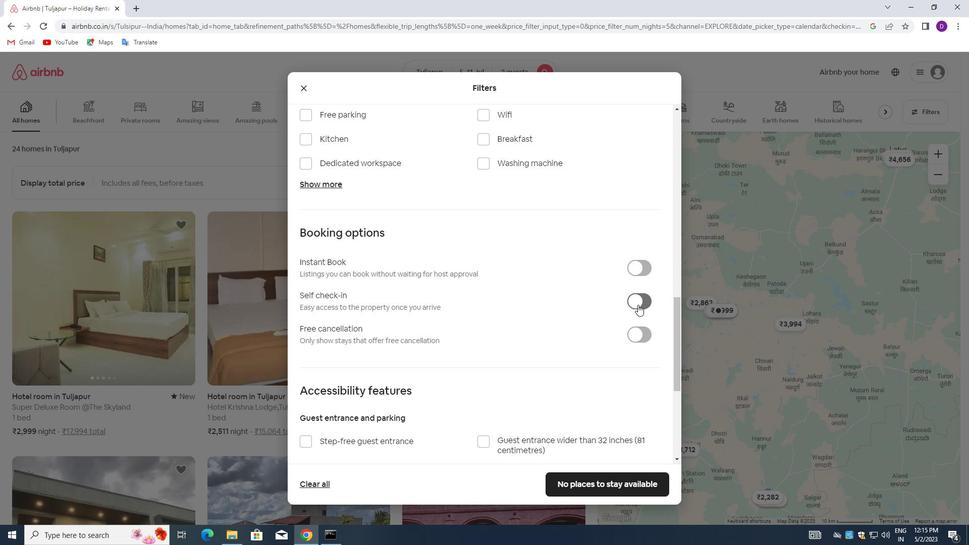 
Action: Mouse moved to (427, 326)
Screenshot: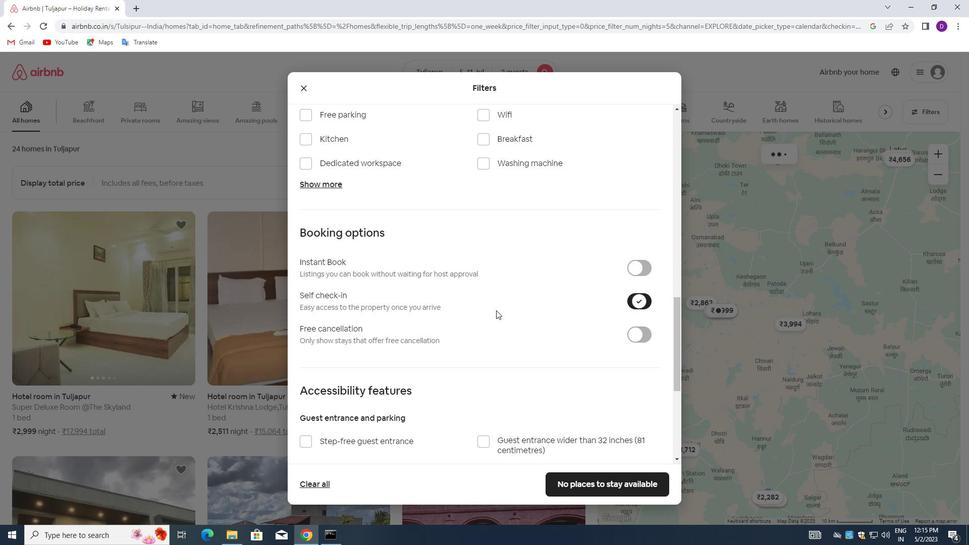 
Action: Mouse scrolled (427, 325) with delta (0, 0)
Screenshot: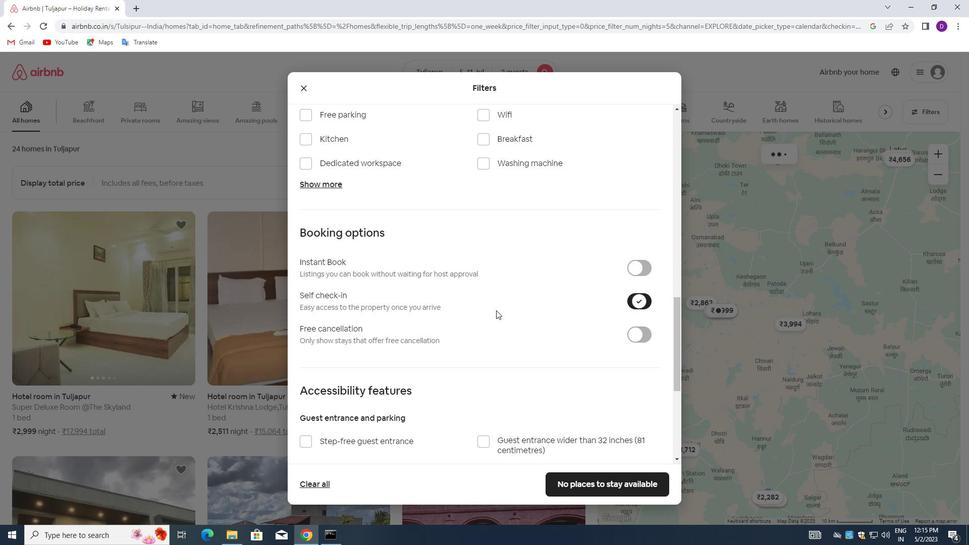 
Action: Mouse moved to (421, 331)
Screenshot: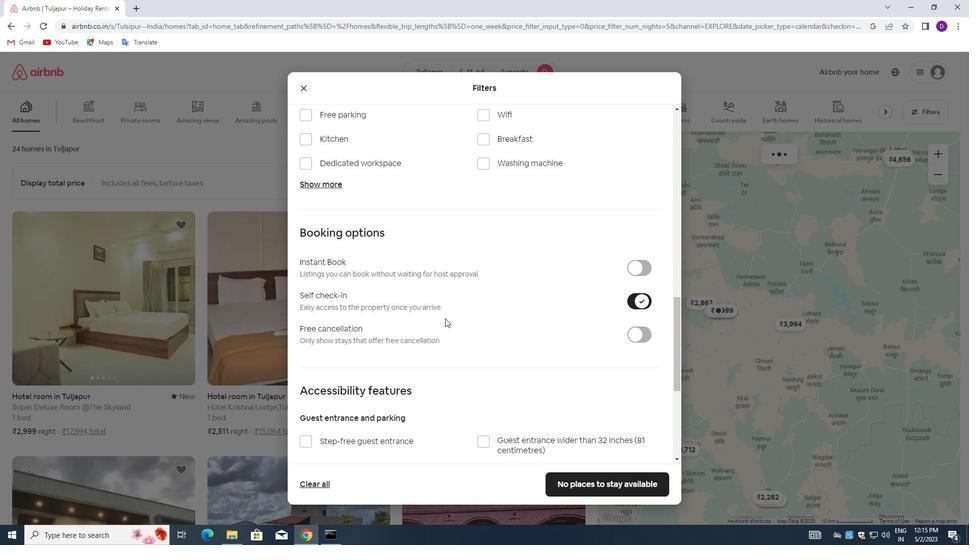 
Action: Mouse scrolled (421, 330) with delta (0, 0)
Screenshot: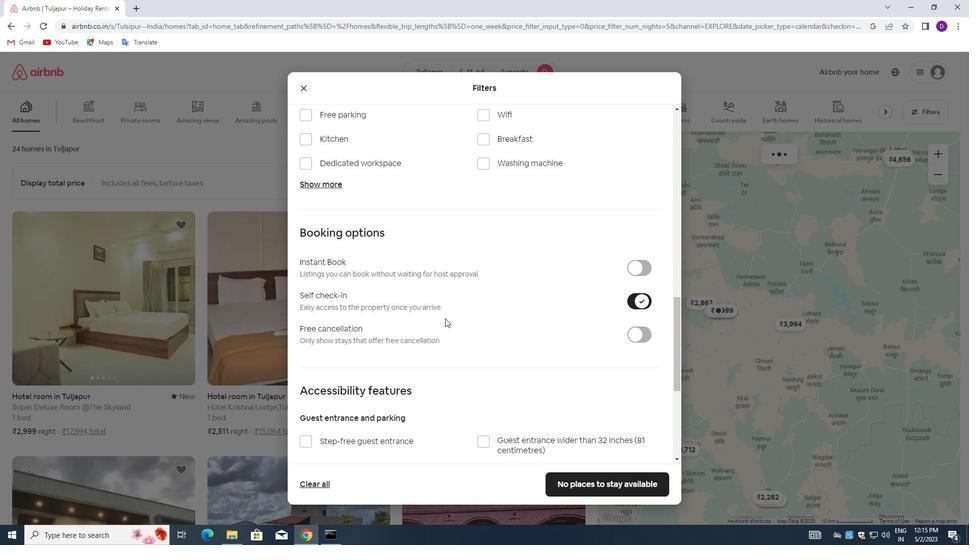 
Action: Mouse moved to (416, 332)
Screenshot: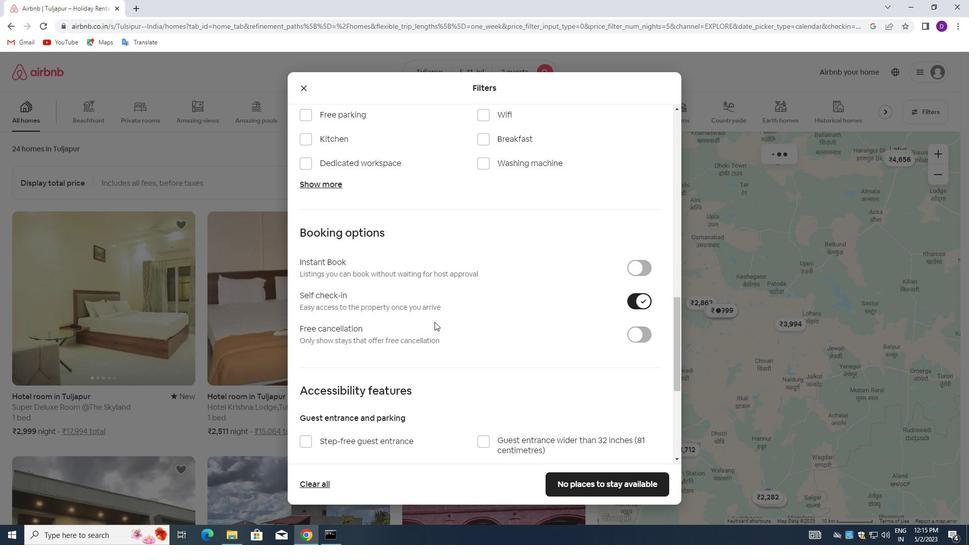 
Action: Mouse scrolled (416, 332) with delta (0, 0)
Screenshot: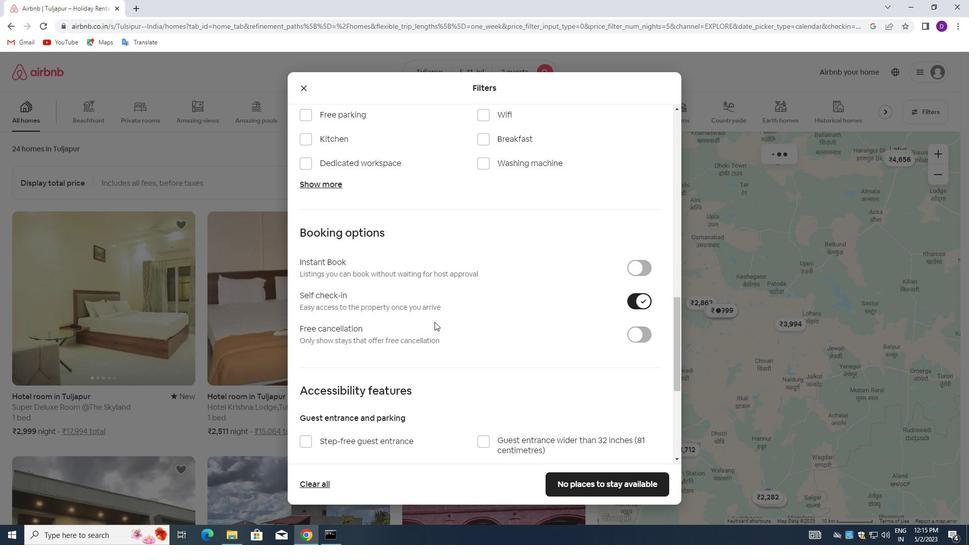 
Action: Mouse moved to (415, 332)
Screenshot: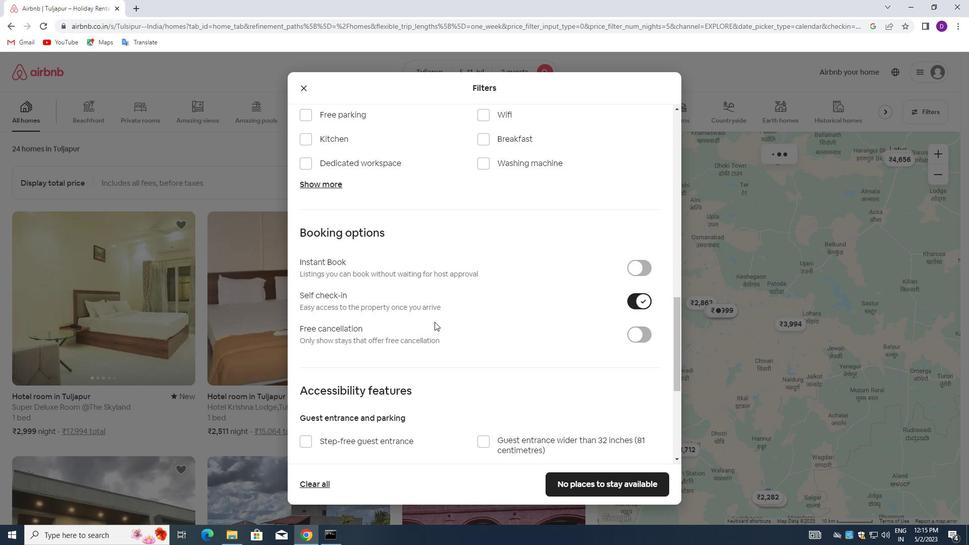 
Action: Mouse scrolled (415, 332) with delta (0, 0)
Screenshot: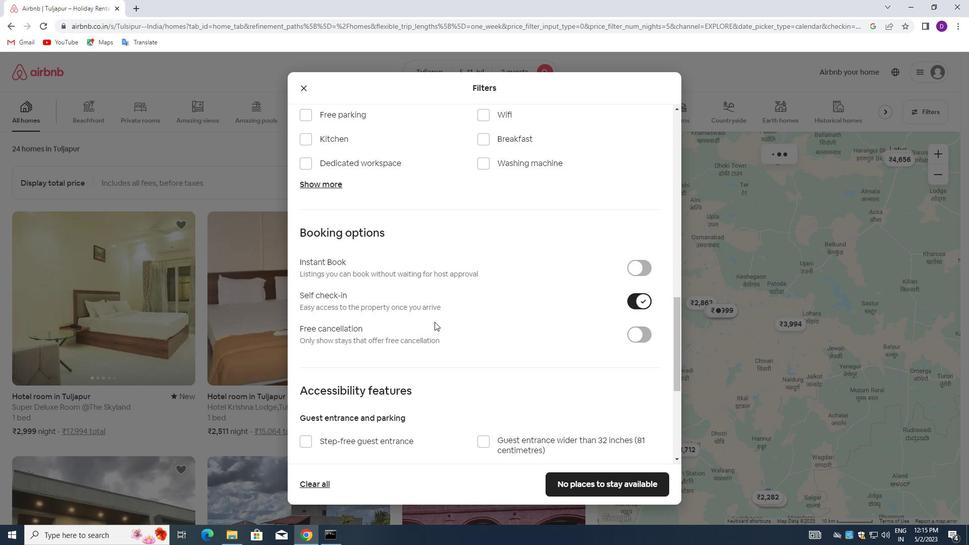 
Action: Mouse moved to (412, 333)
Screenshot: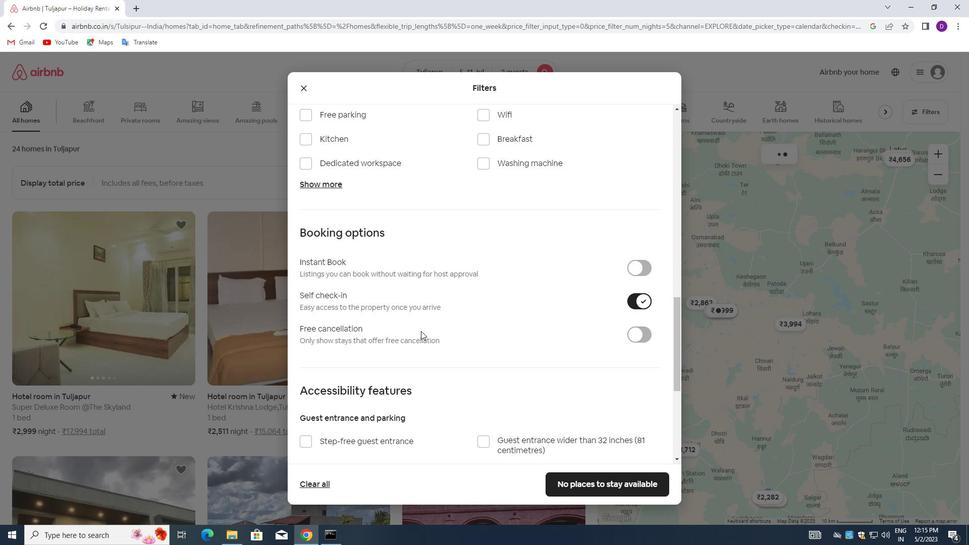 
Action: Mouse scrolled (412, 332) with delta (0, 0)
Screenshot: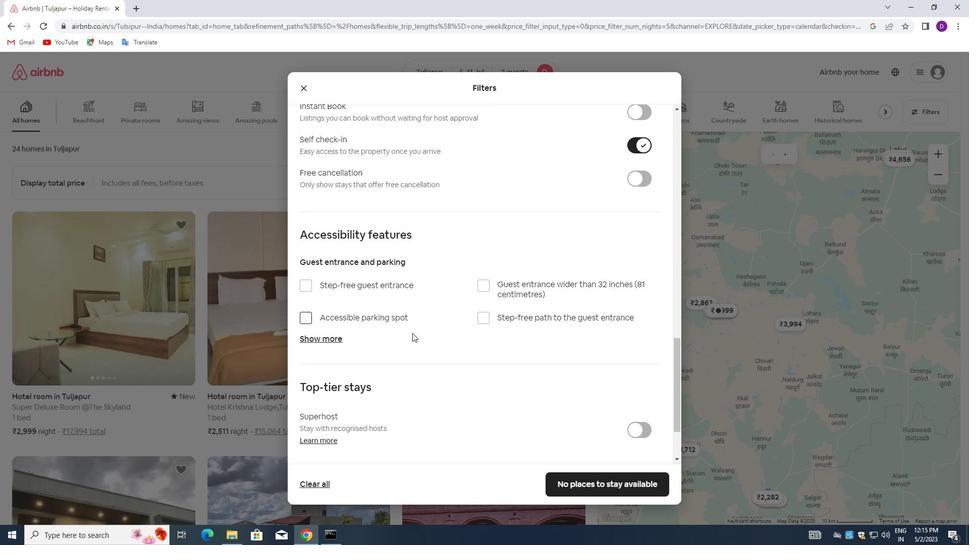 
Action: Mouse moved to (410, 337)
Screenshot: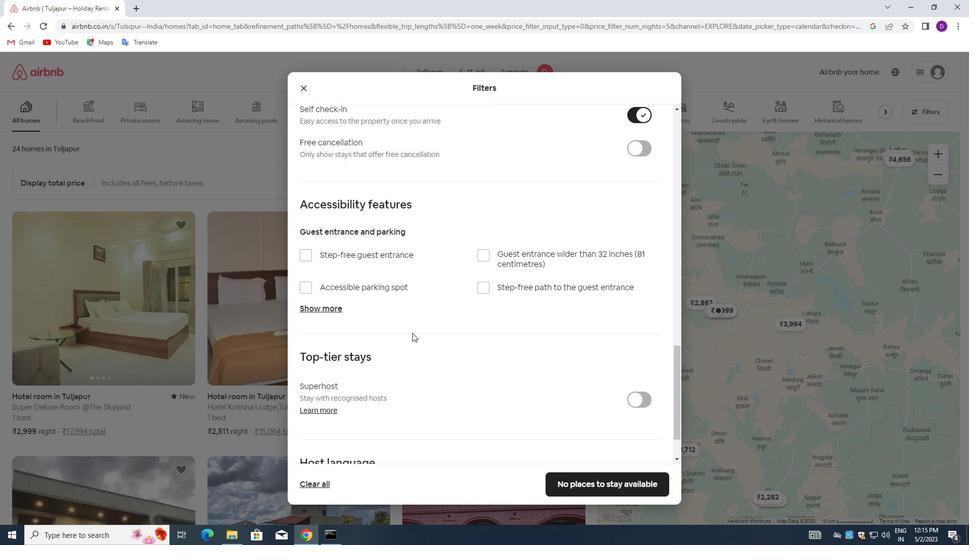 
Action: Mouse scrolled (410, 336) with delta (0, 0)
Screenshot: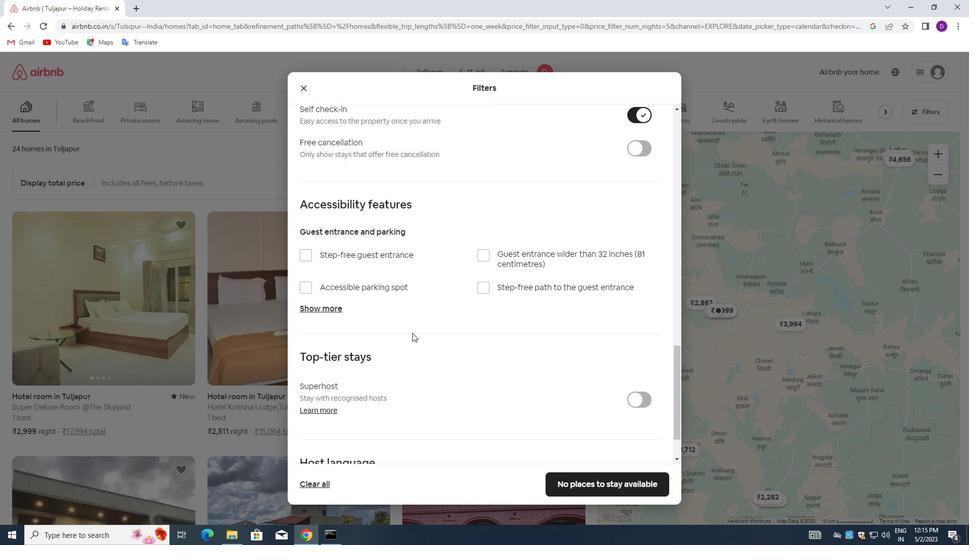 
Action: Mouse moved to (406, 343)
Screenshot: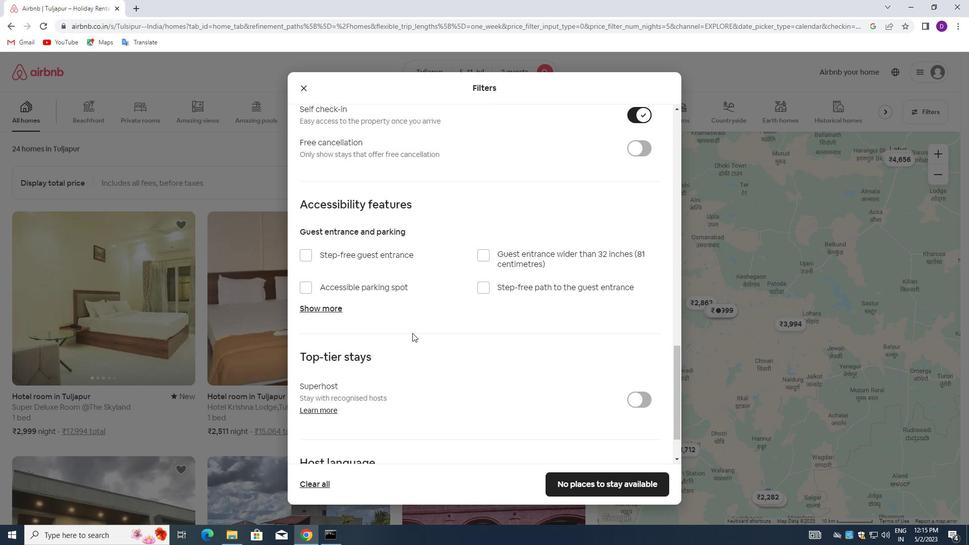 
Action: Mouse scrolled (406, 342) with delta (0, 0)
Screenshot: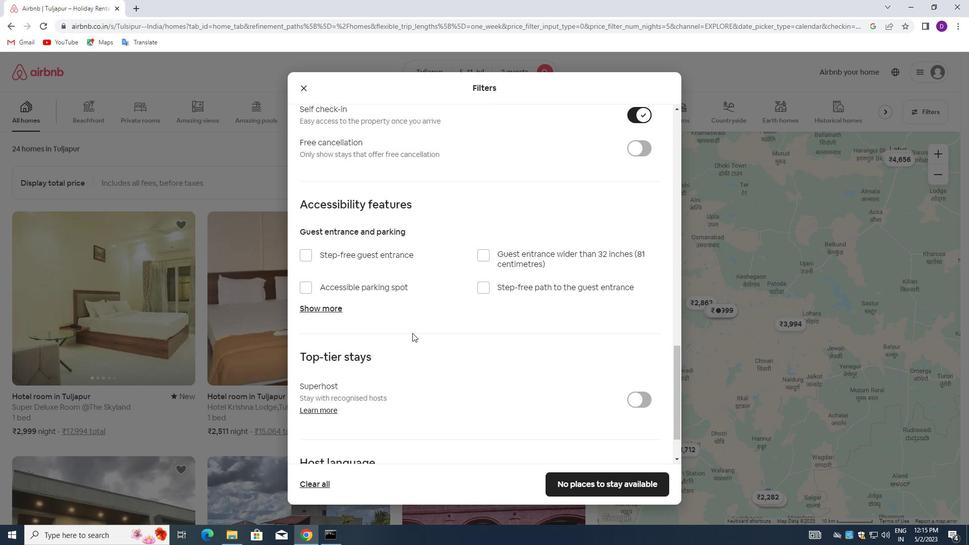 
Action: Mouse moved to (399, 348)
Screenshot: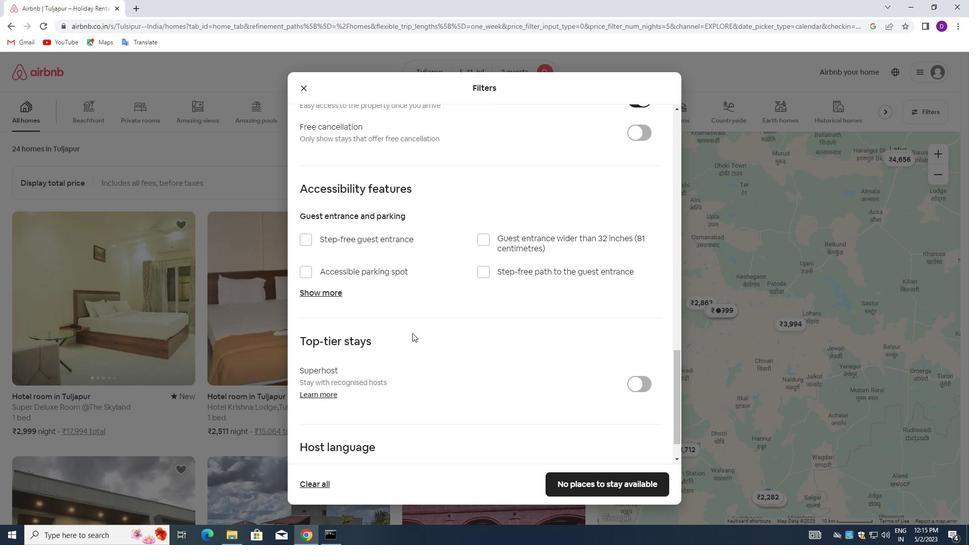 
Action: Mouse scrolled (399, 348) with delta (0, 0)
Screenshot: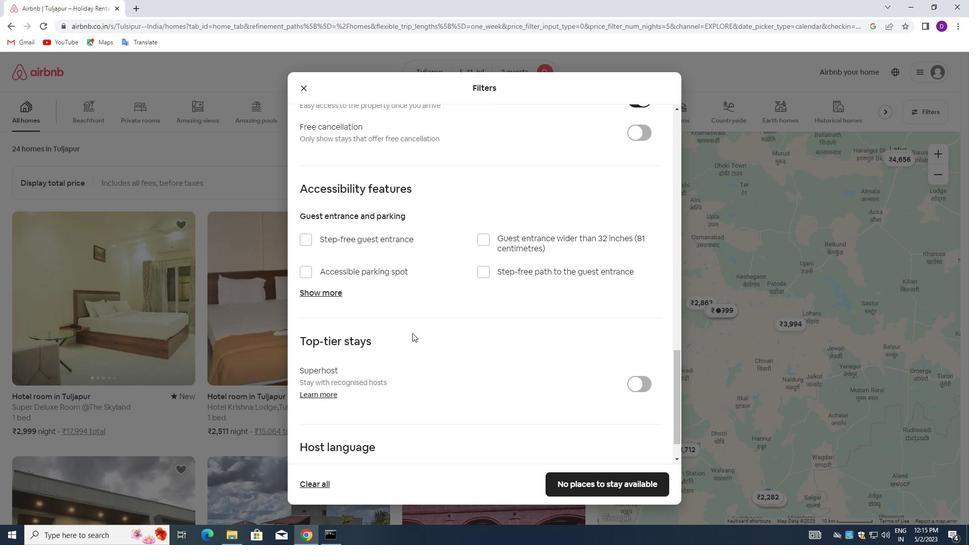 
Action: Mouse moved to (388, 356)
Screenshot: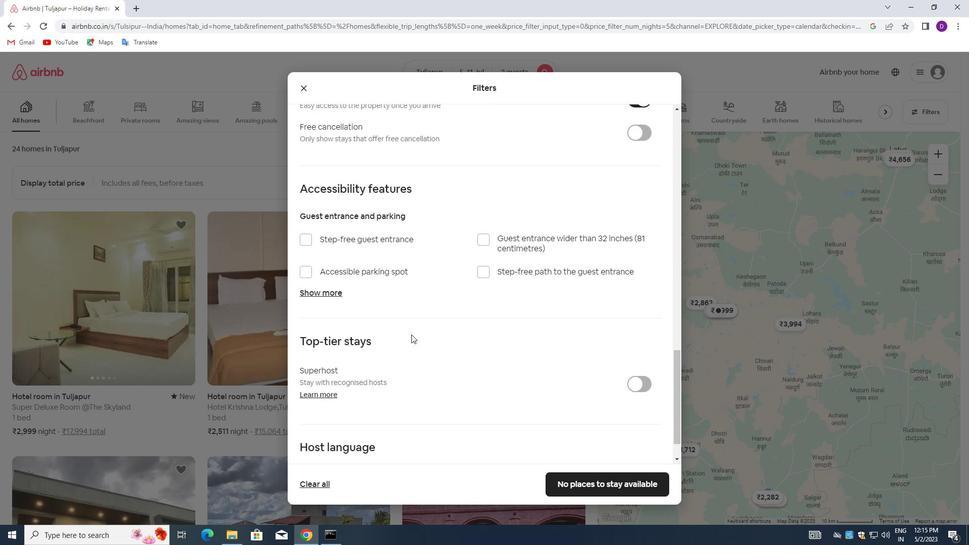 
Action: Mouse scrolled (388, 356) with delta (0, 0)
Screenshot: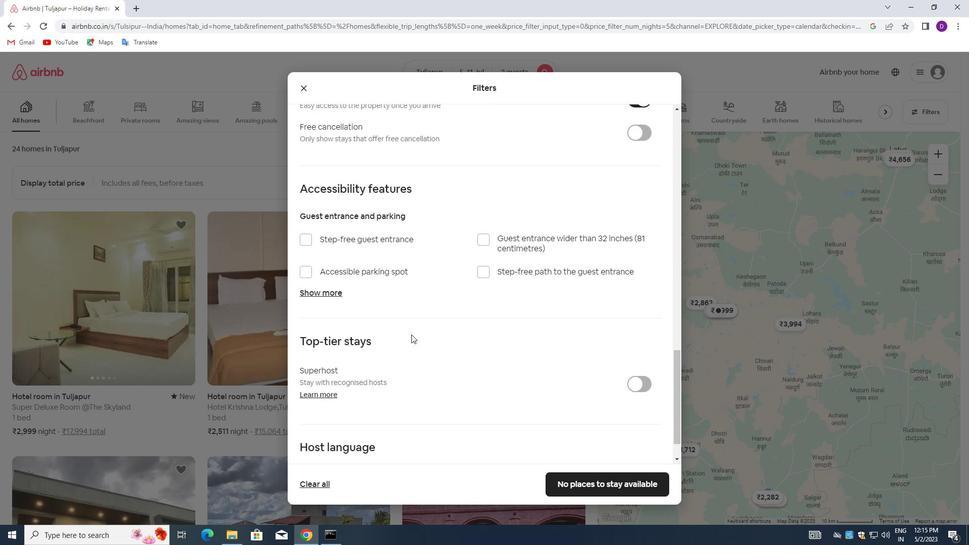 
Action: Mouse moved to (307, 431)
Screenshot: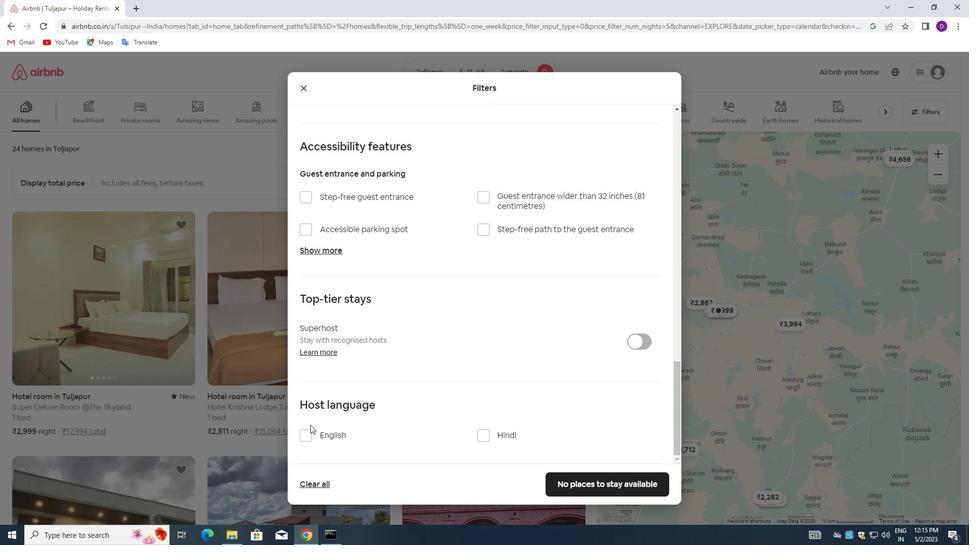 
Action: Mouse pressed left at (307, 431)
Screenshot: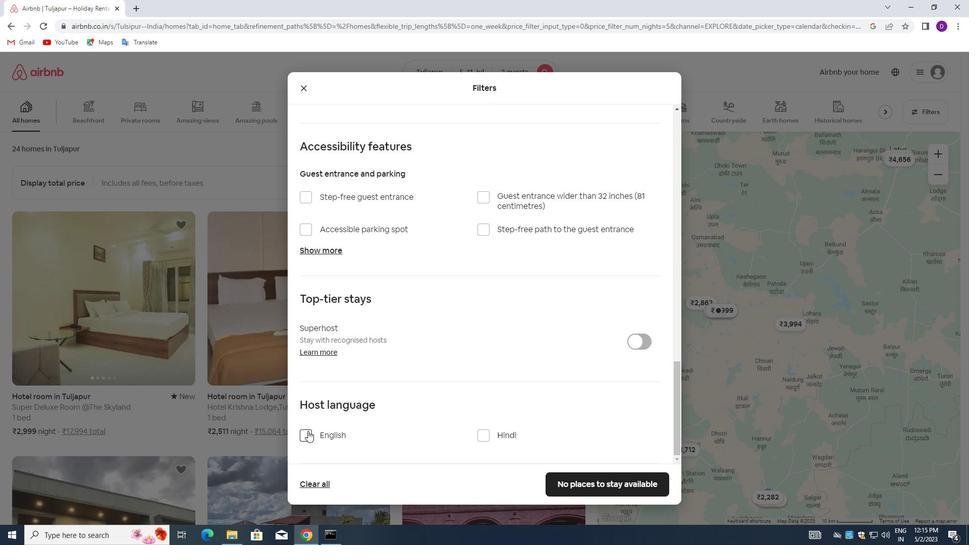 
Action: Mouse moved to (594, 485)
Screenshot: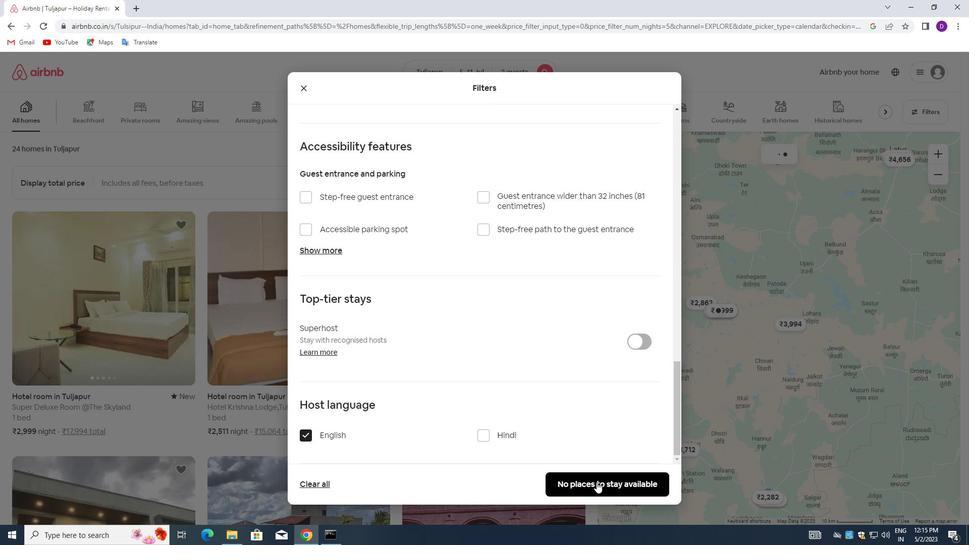 
Action: Mouse pressed left at (594, 485)
Screenshot: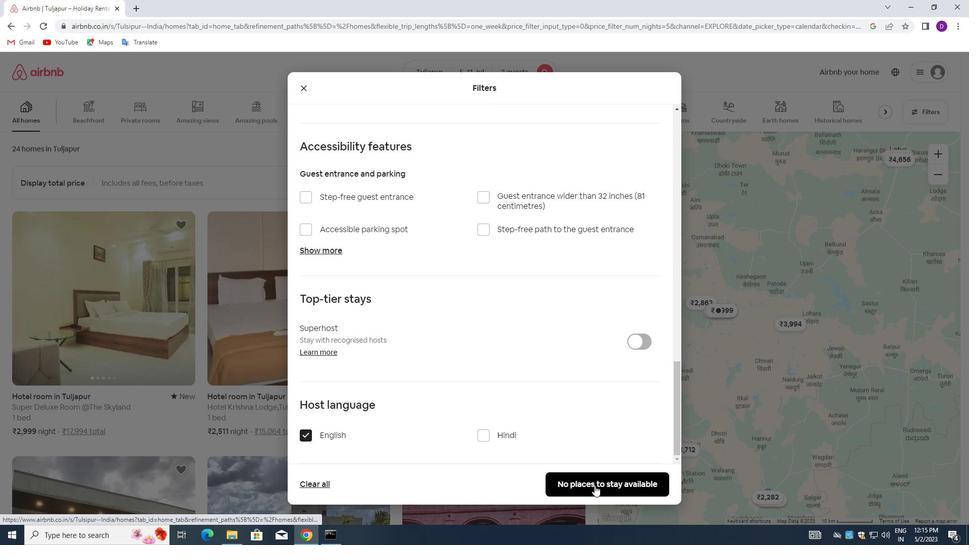 
Action: Mouse moved to (419, 325)
Screenshot: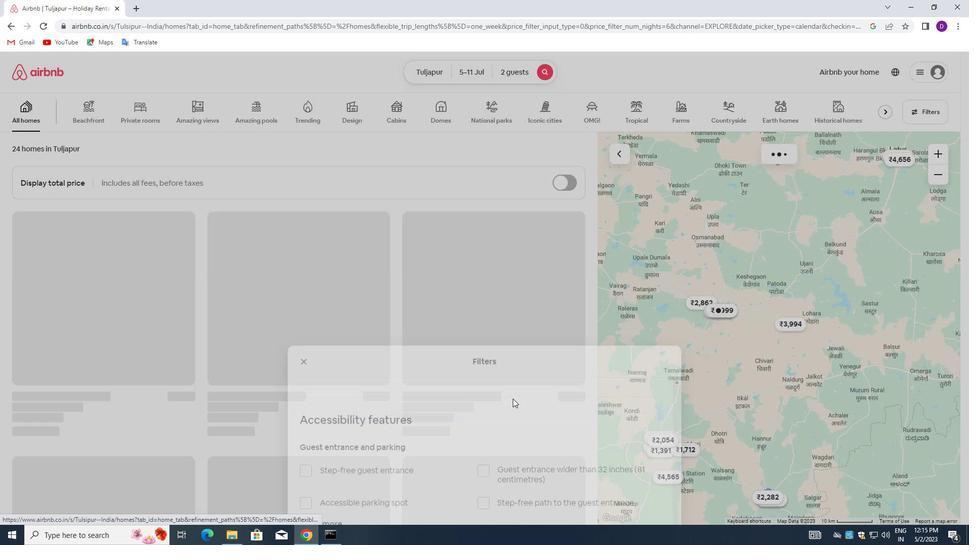 
